 Task: Look for space in Amizour, Algeria from 12th  August, 2023 to 15th August, 2023 for 3 adults in price range Rs.12000 to Rs.16000. Place can be entire place with 2 bedrooms having 3 beds and 1 bathroom. Property type can be house, flat, hotel. Booking option can be shelf check-in. Required host language is .
Action: Mouse moved to (529, 107)
Screenshot: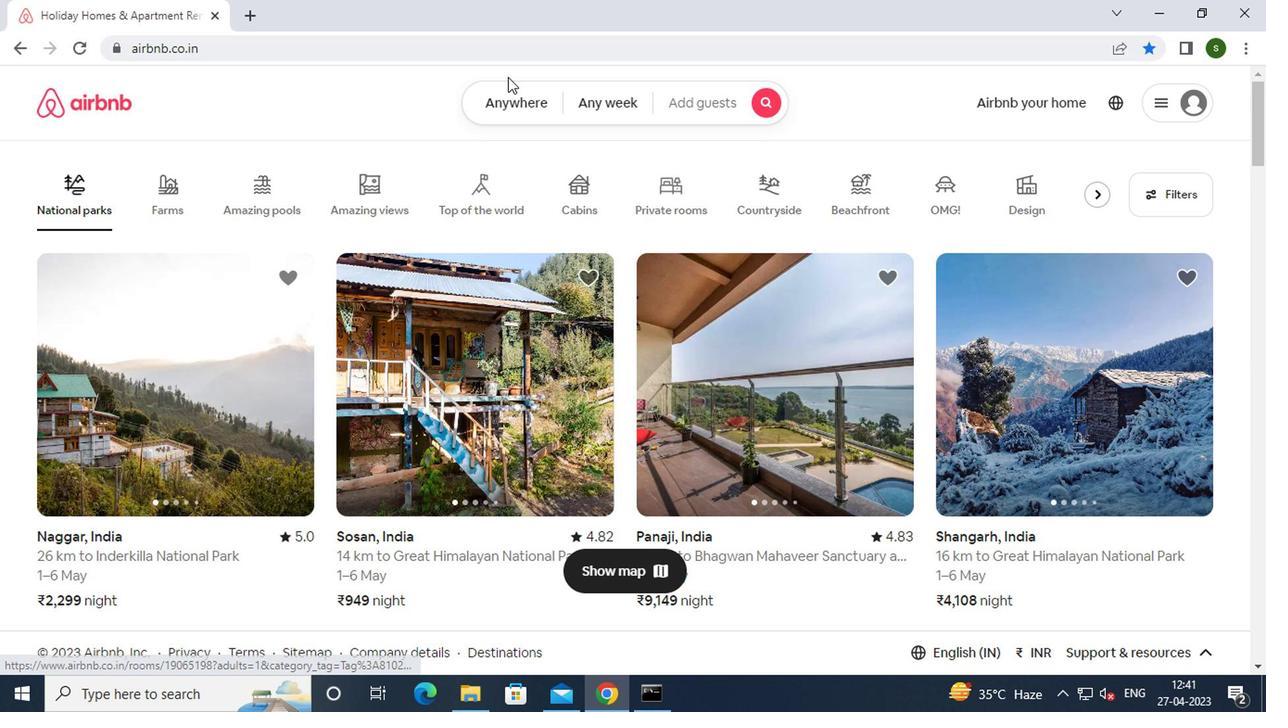
Action: Mouse pressed left at (529, 107)
Screenshot: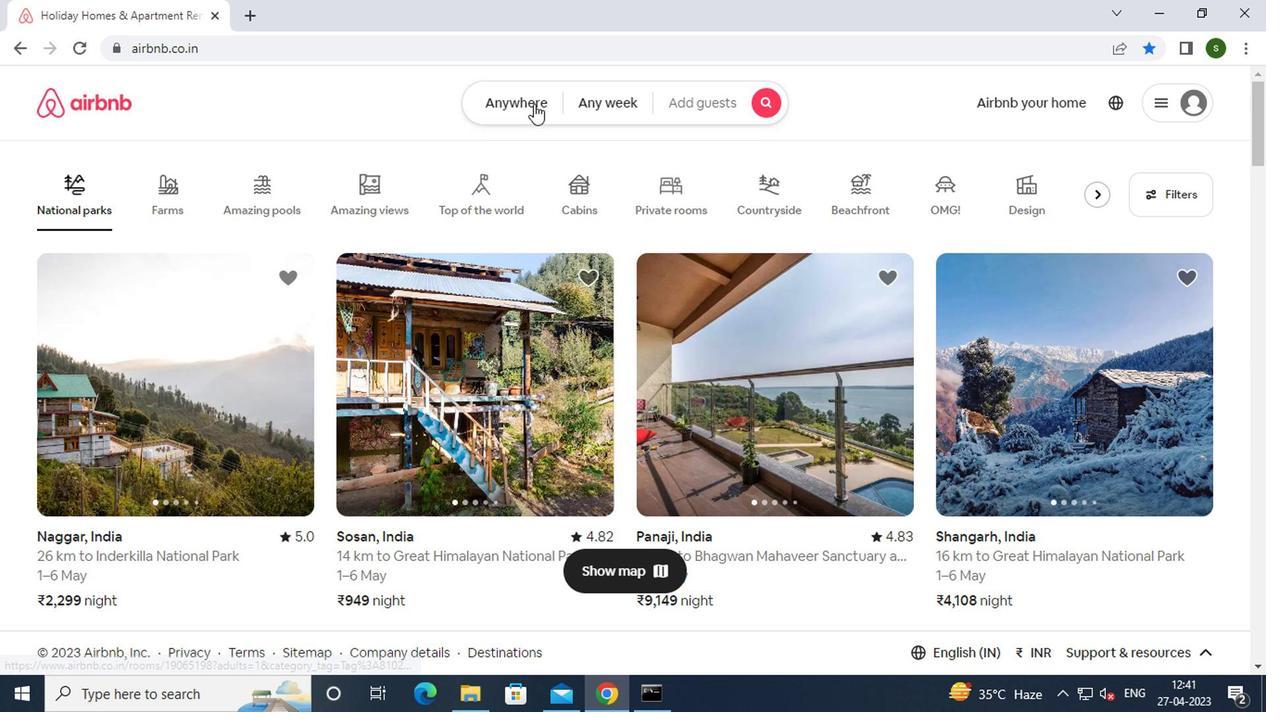
Action: Mouse moved to (406, 170)
Screenshot: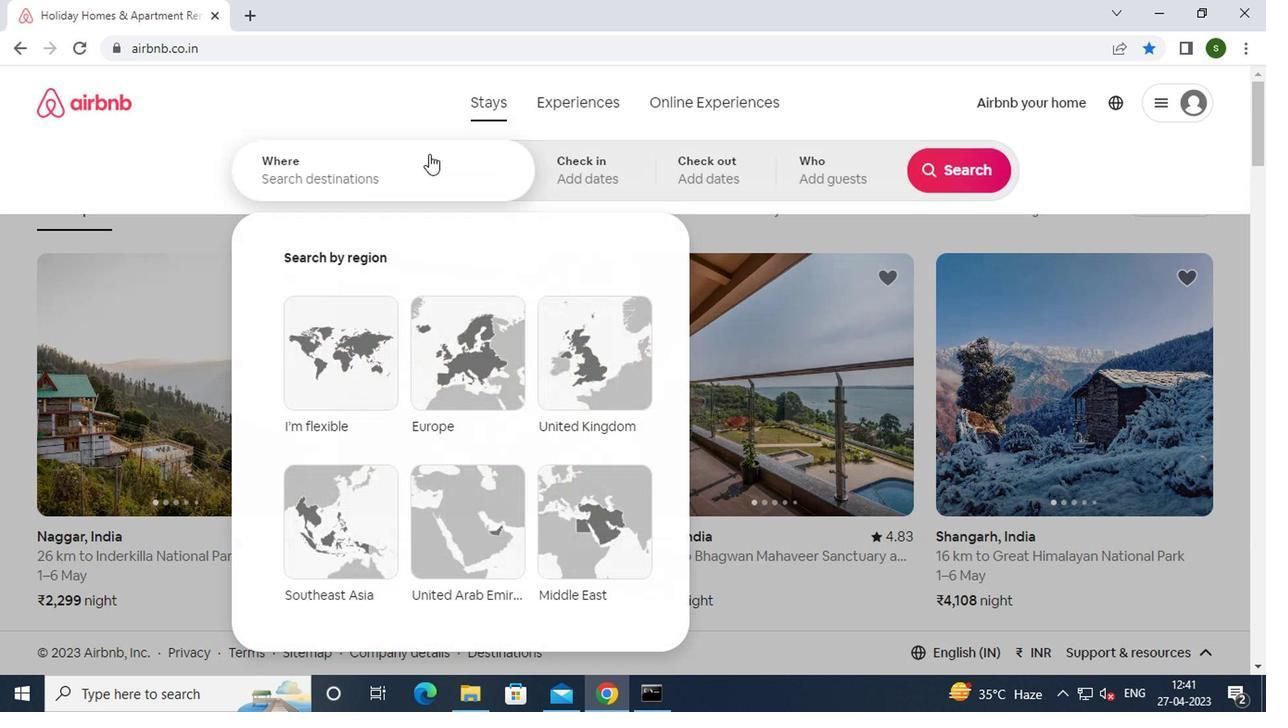
Action: Mouse pressed left at (406, 170)
Screenshot: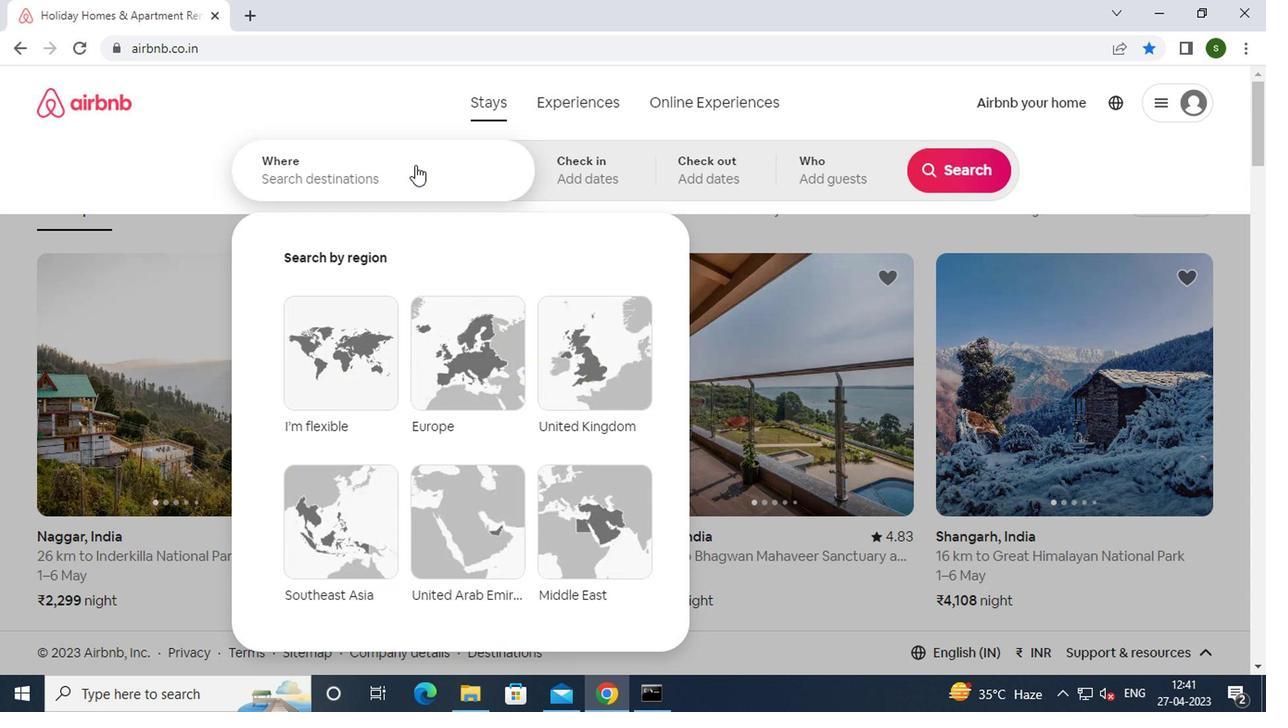 
Action: Key pressed a<Key.caps_lock>mizour,<Key.space><Key.caps_lock>a<Key.caps_lock>lgeria<Key.enter>
Screenshot: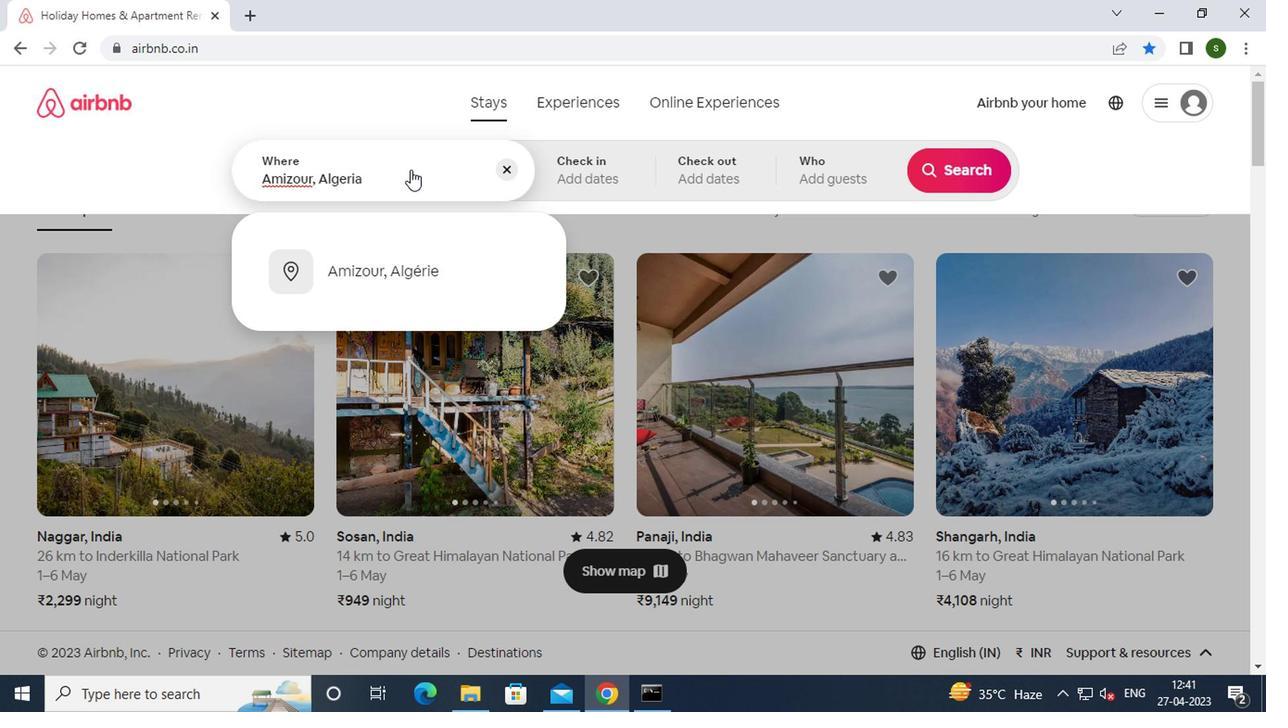 
Action: Mouse moved to (943, 323)
Screenshot: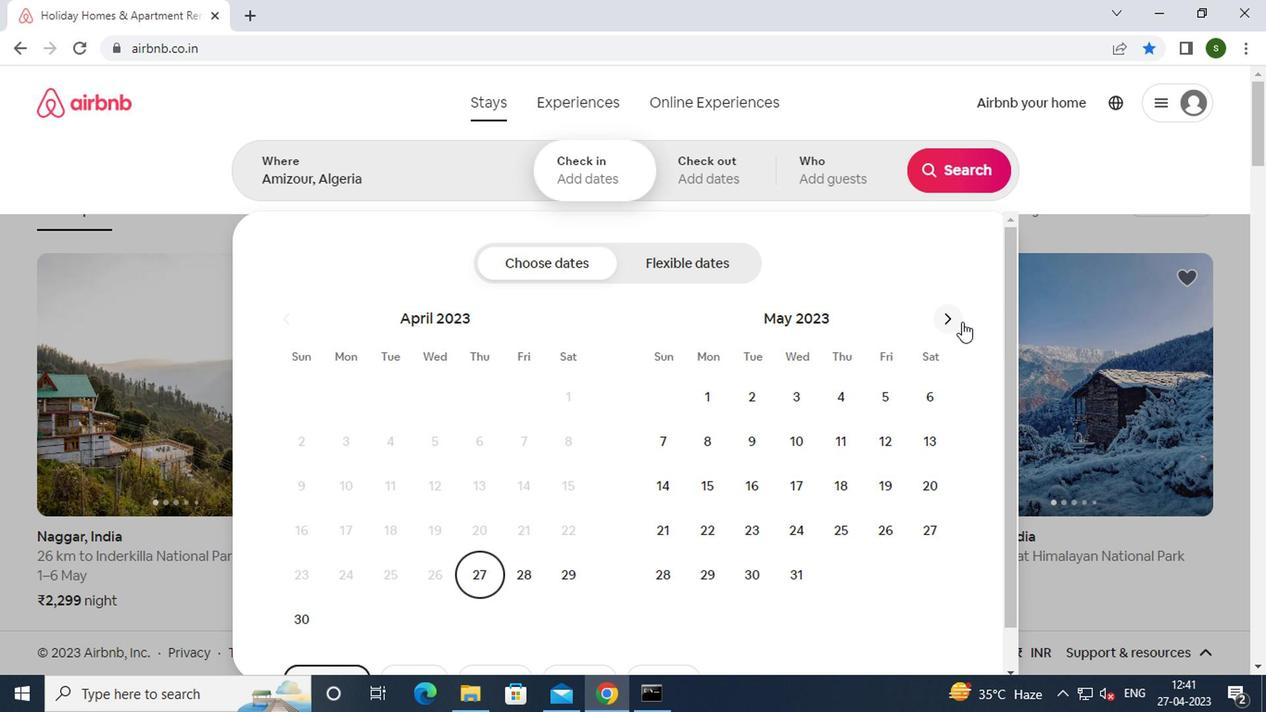 
Action: Mouse pressed left at (943, 323)
Screenshot: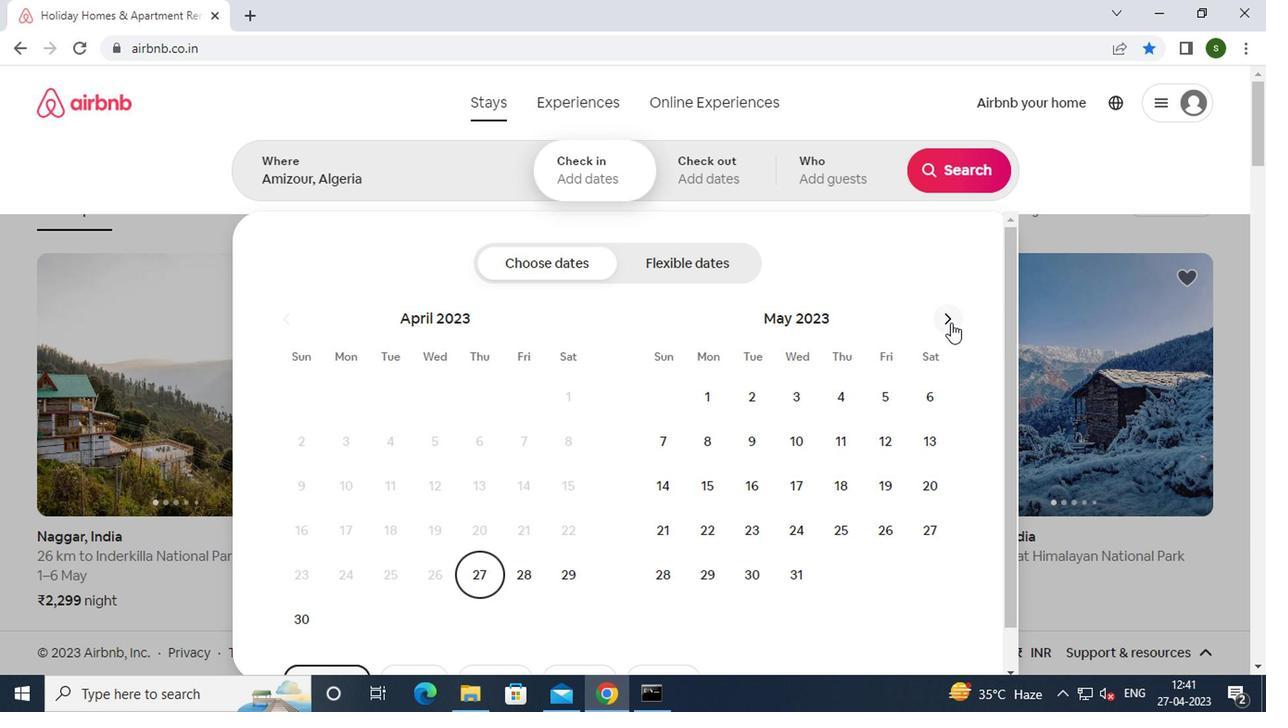 
Action: Mouse pressed left at (943, 323)
Screenshot: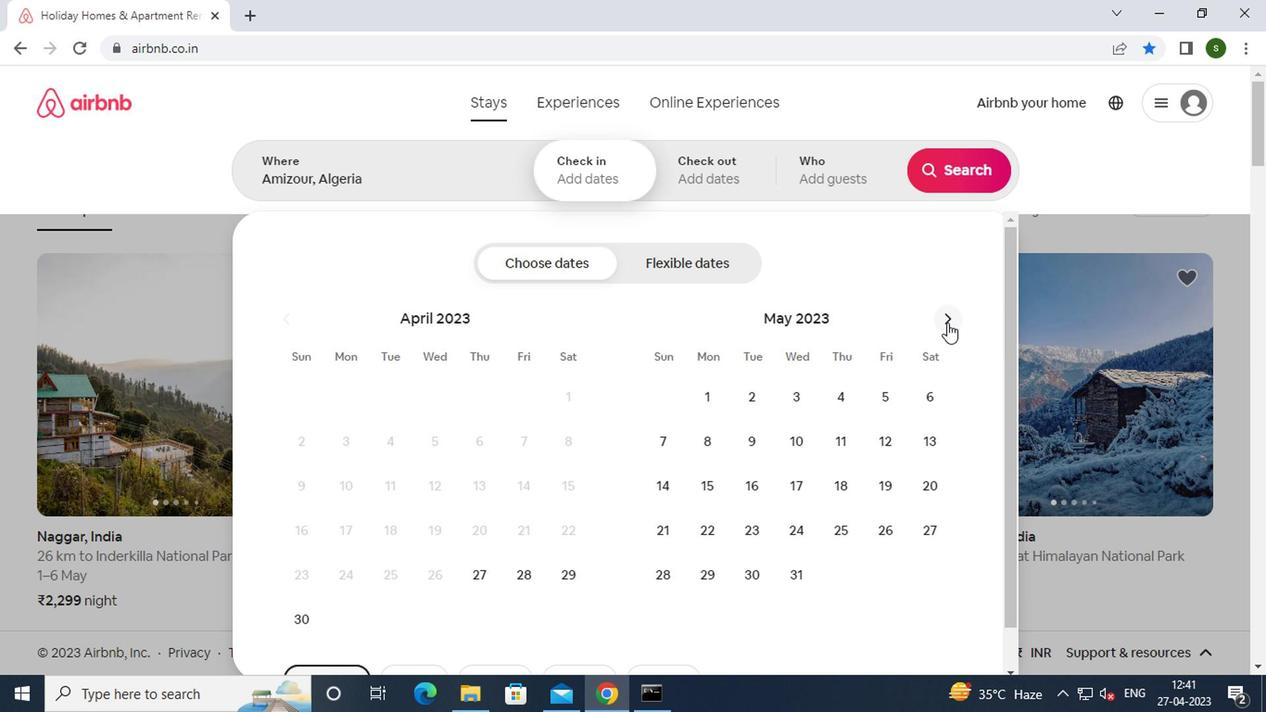 
Action: Mouse pressed left at (943, 323)
Screenshot: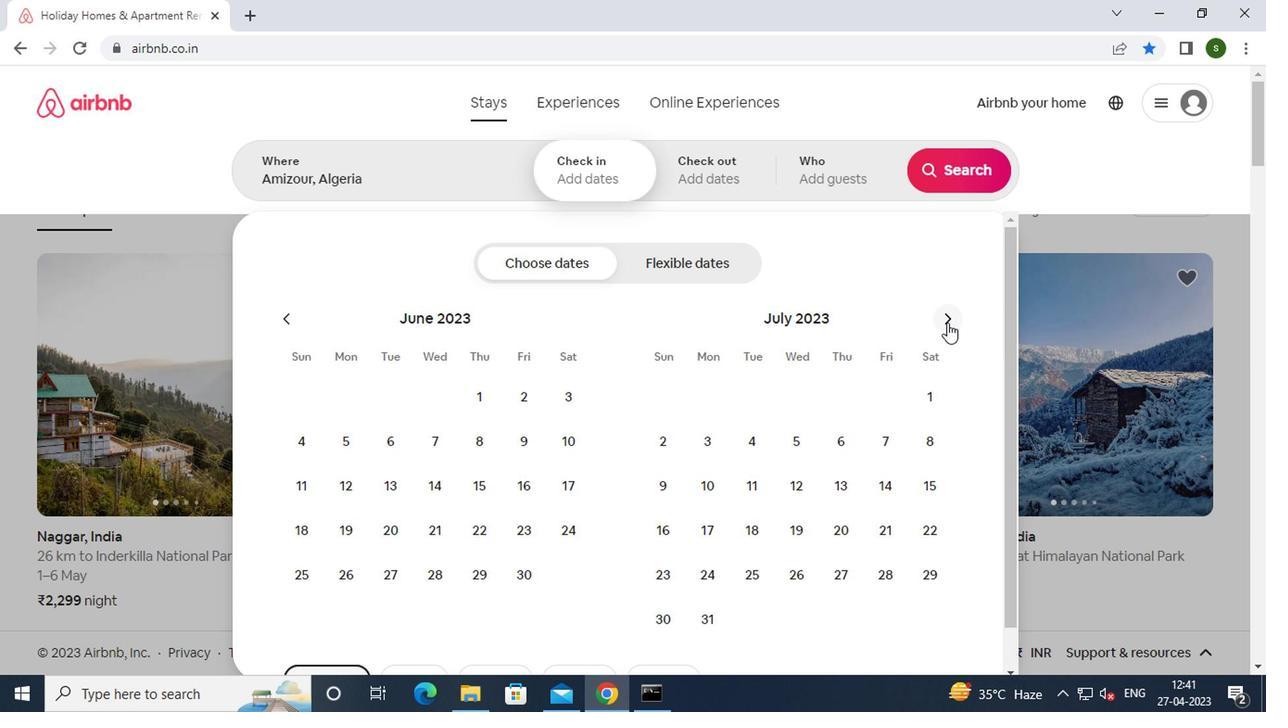 
Action: Mouse moved to (921, 433)
Screenshot: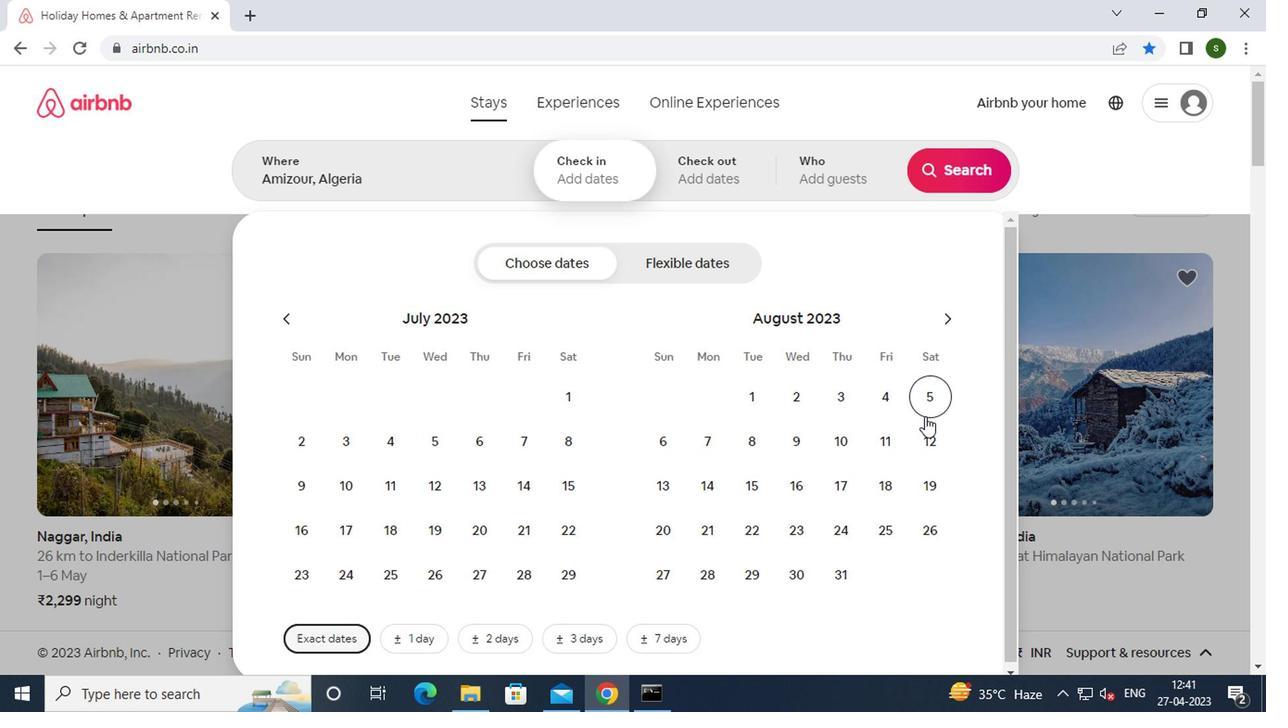 
Action: Mouse pressed left at (921, 433)
Screenshot: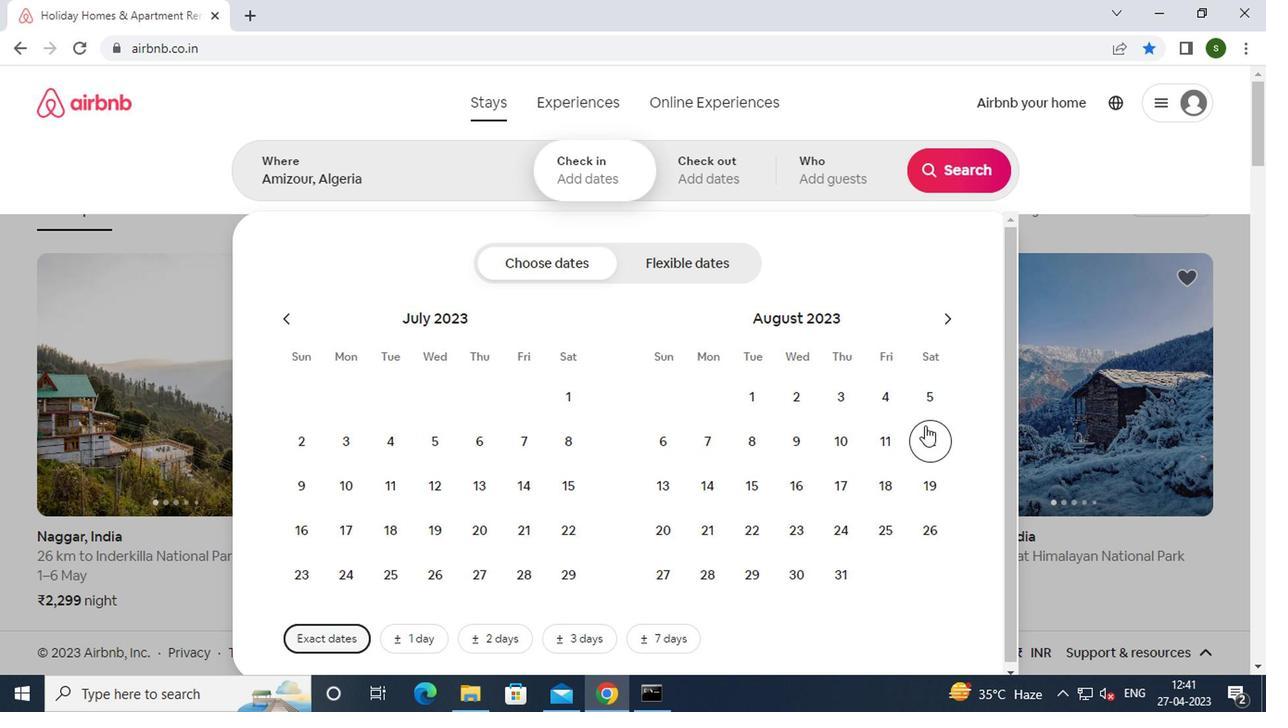 
Action: Mouse moved to (761, 485)
Screenshot: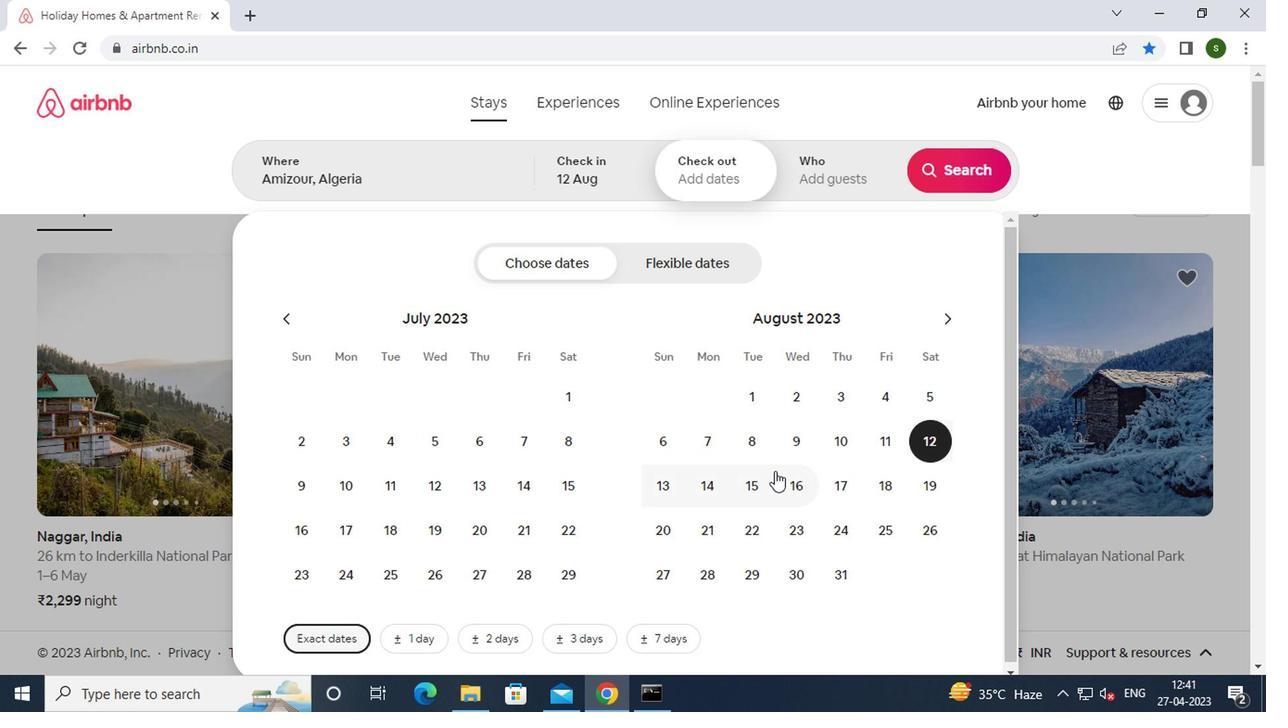 
Action: Mouse pressed left at (761, 485)
Screenshot: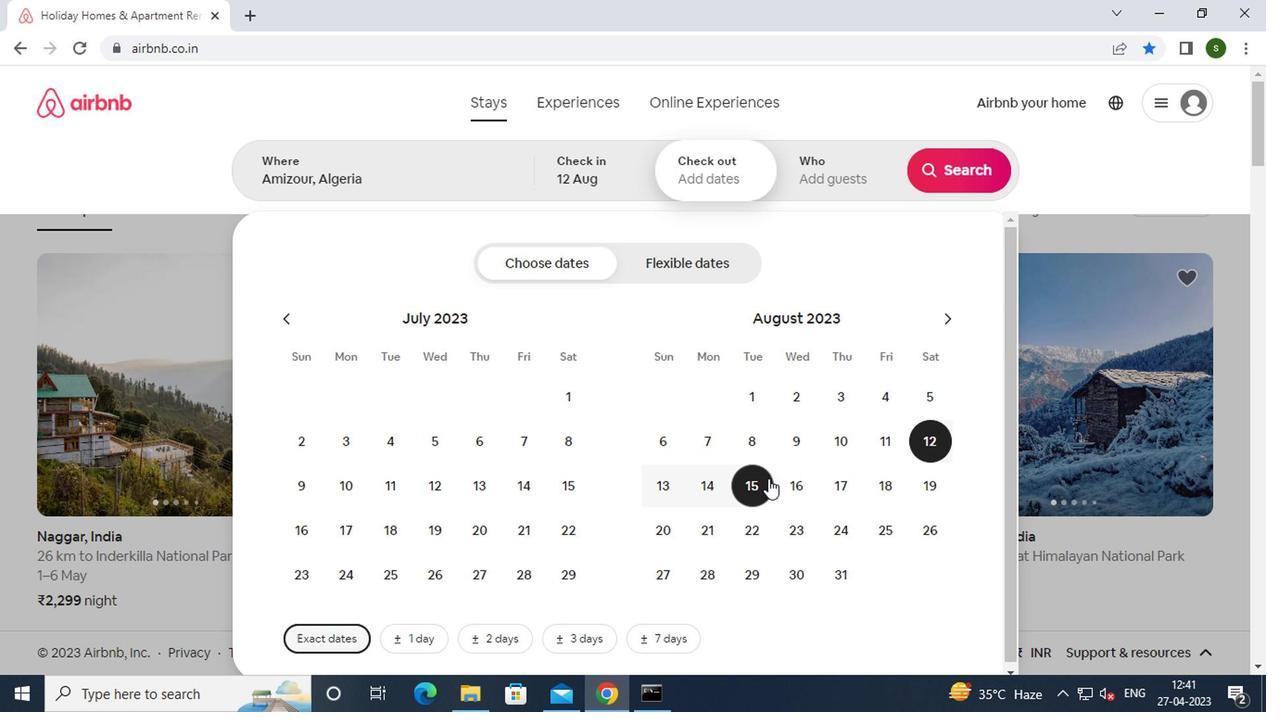 
Action: Mouse moved to (821, 170)
Screenshot: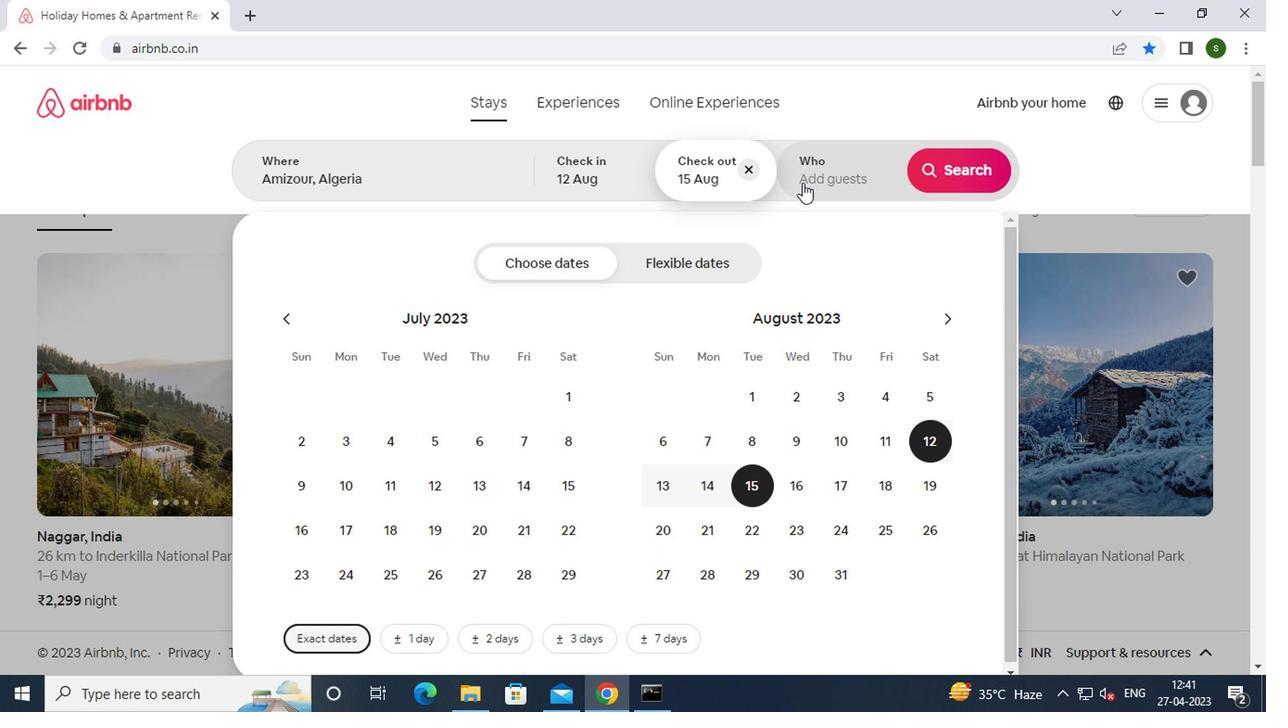 
Action: Mouse pressed left at (821, 170)
Screenshot: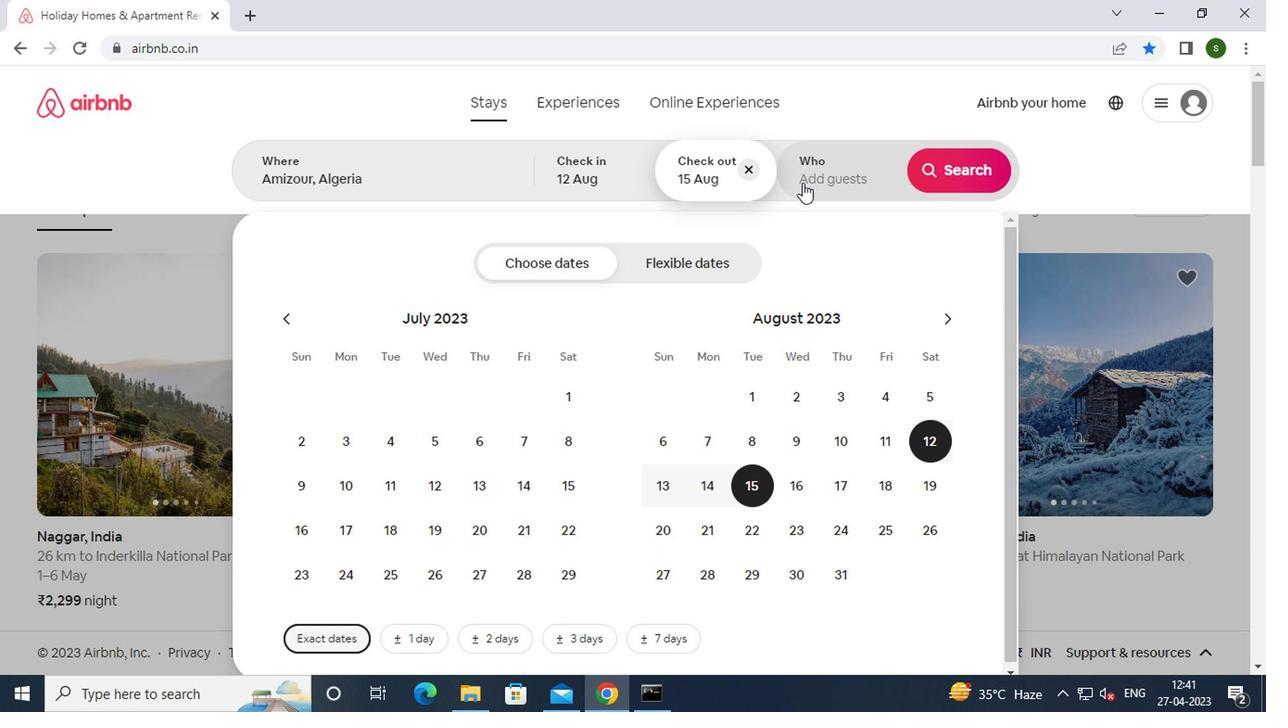 
Action: Mouse moved to (956, 271)
Screenshot: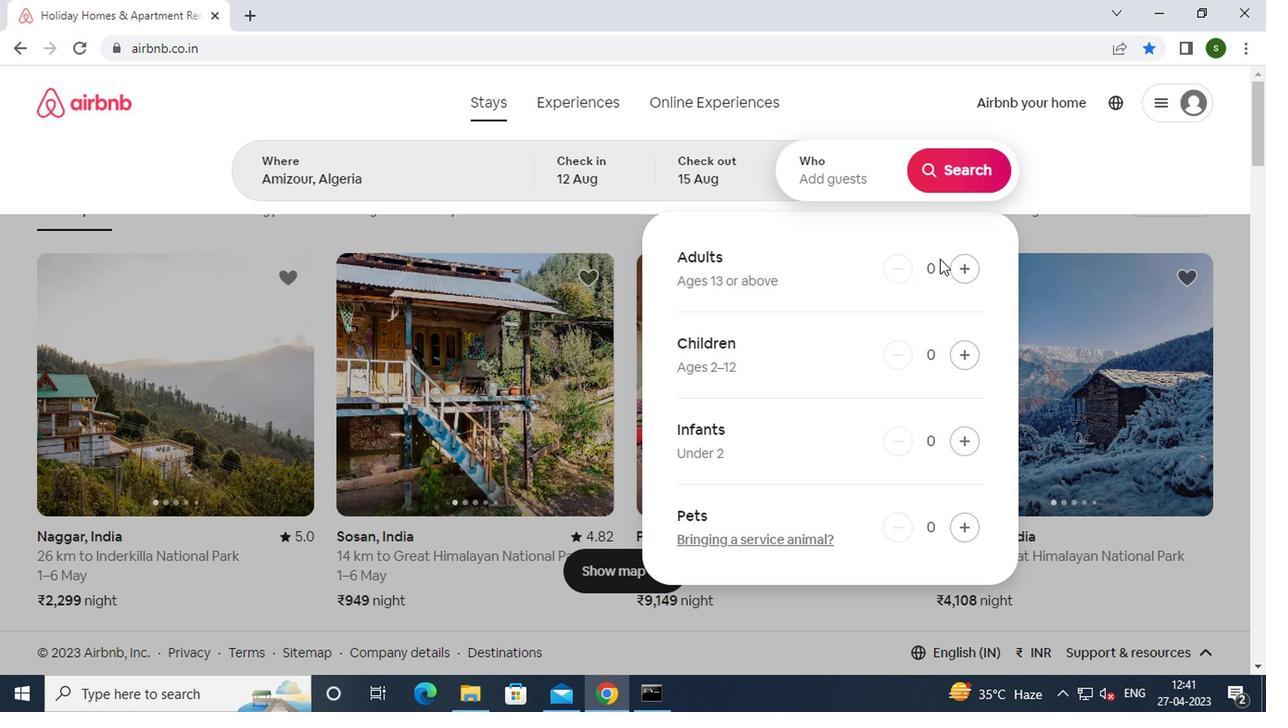 
Action: Mouse pressed left at (956, 271)
Screenshot: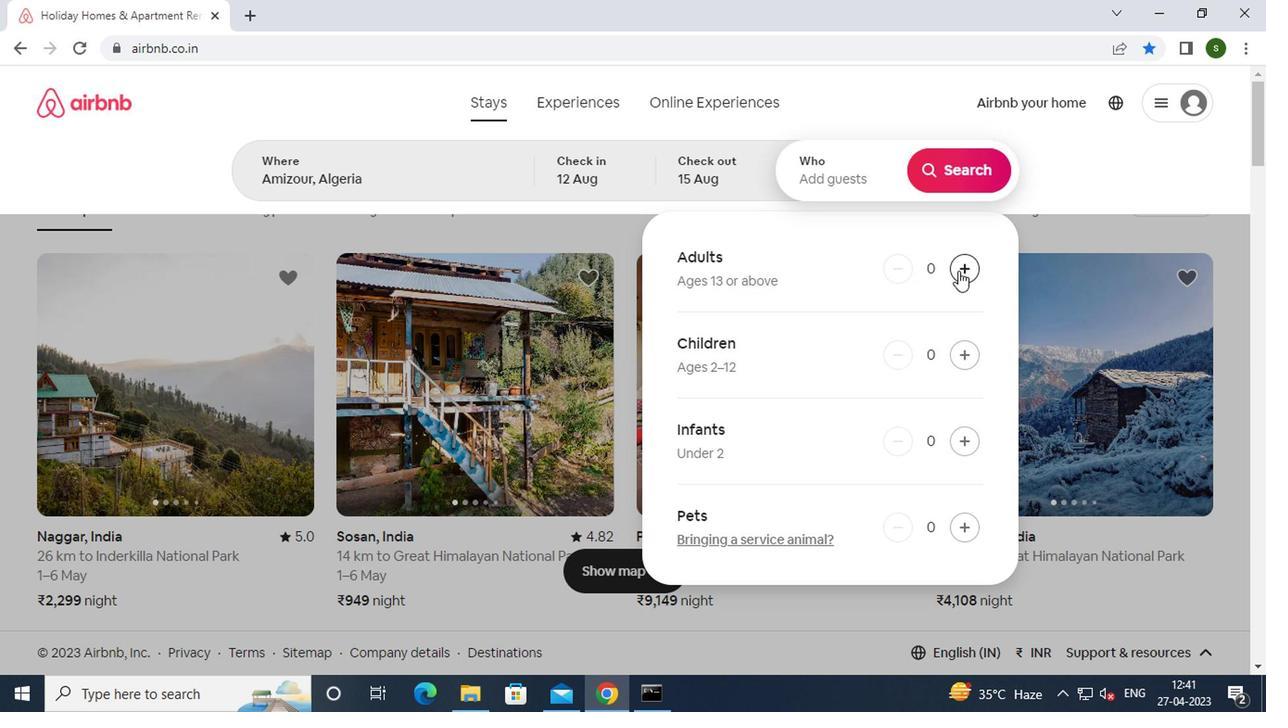 
Action: Mouse moved to (956, 271)
Screenshot: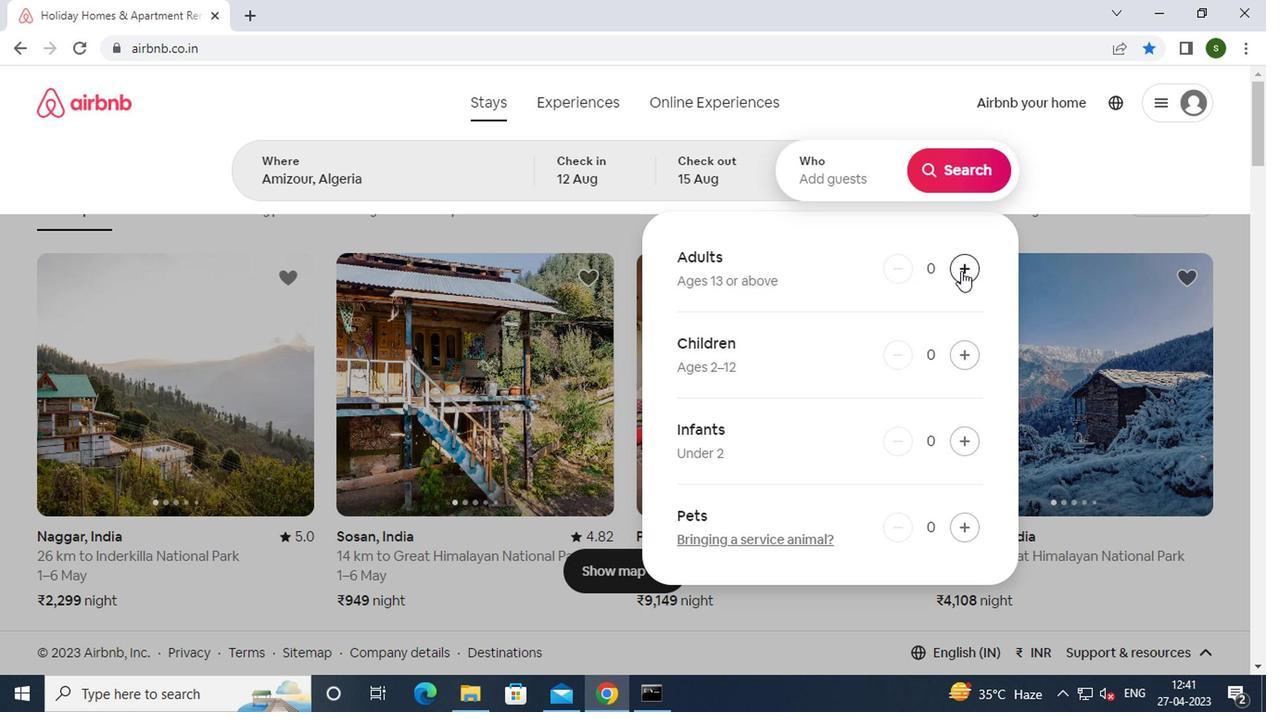 
Action: Mouse pressed left at (956, 271)
Screenshot: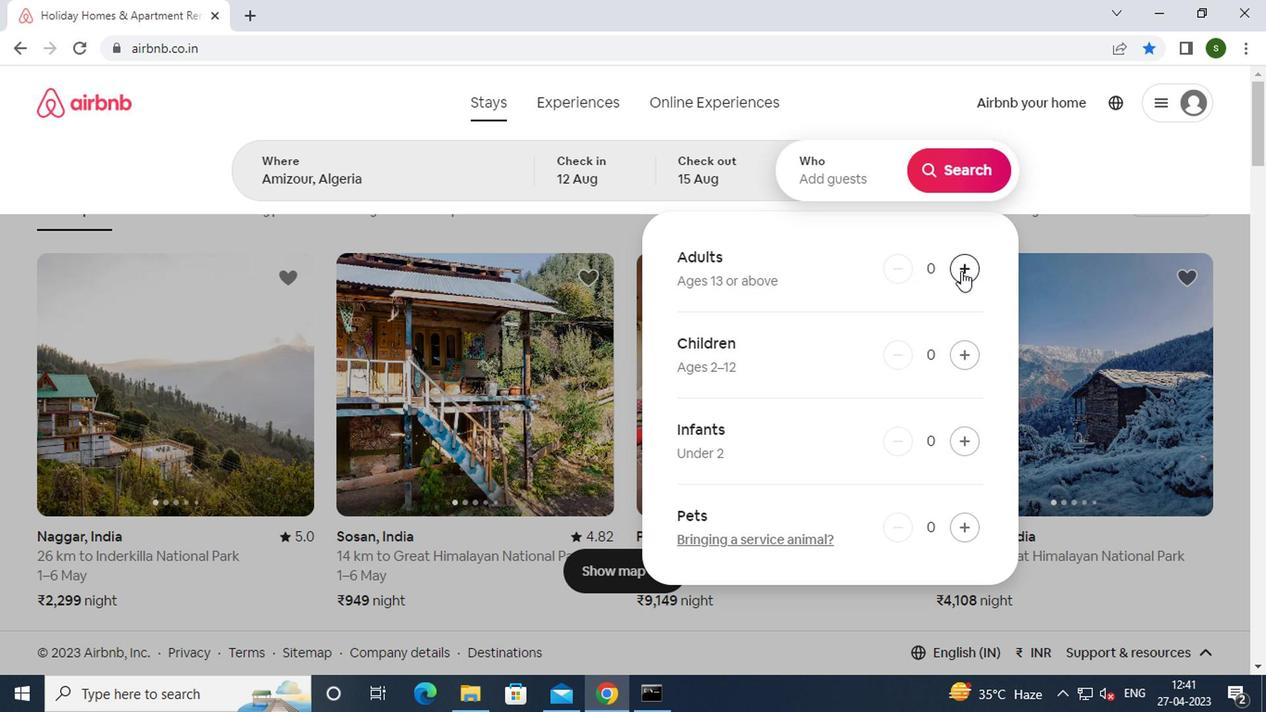 
Action: Mouse moved to (958, 271)
Screenshot: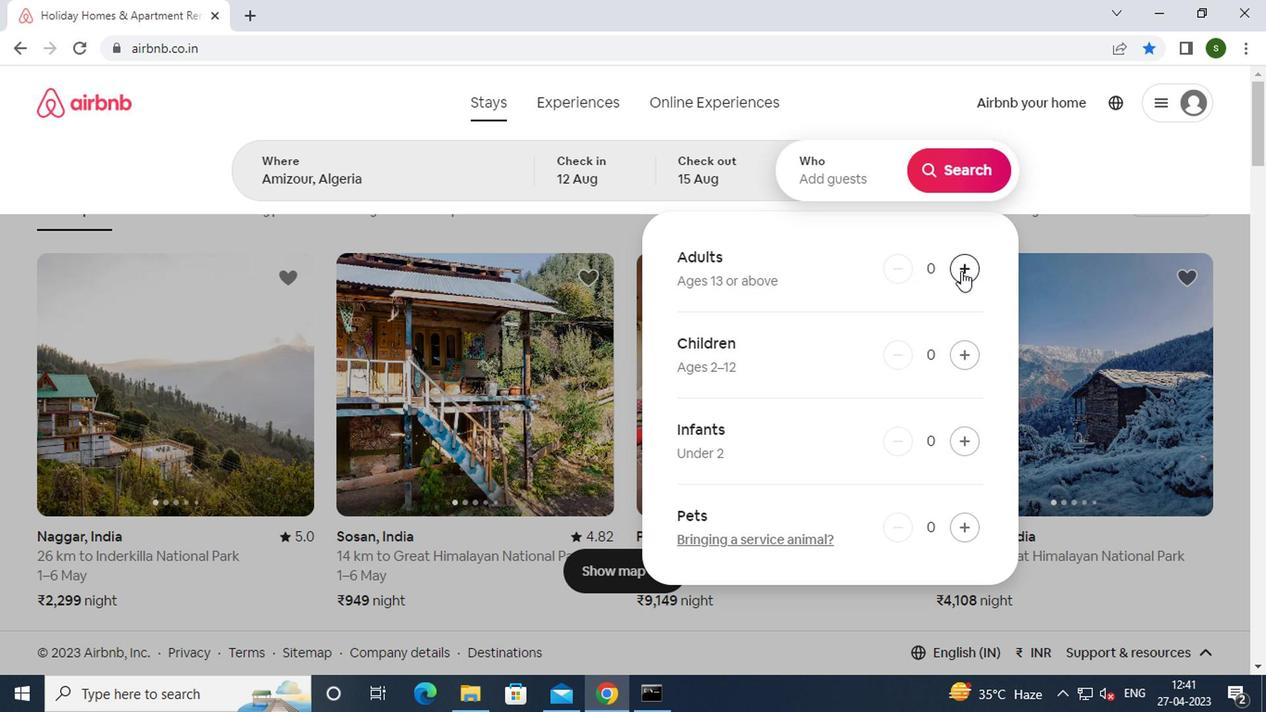 
Action: Mouse pressed left at (958, 271)
Screenshot: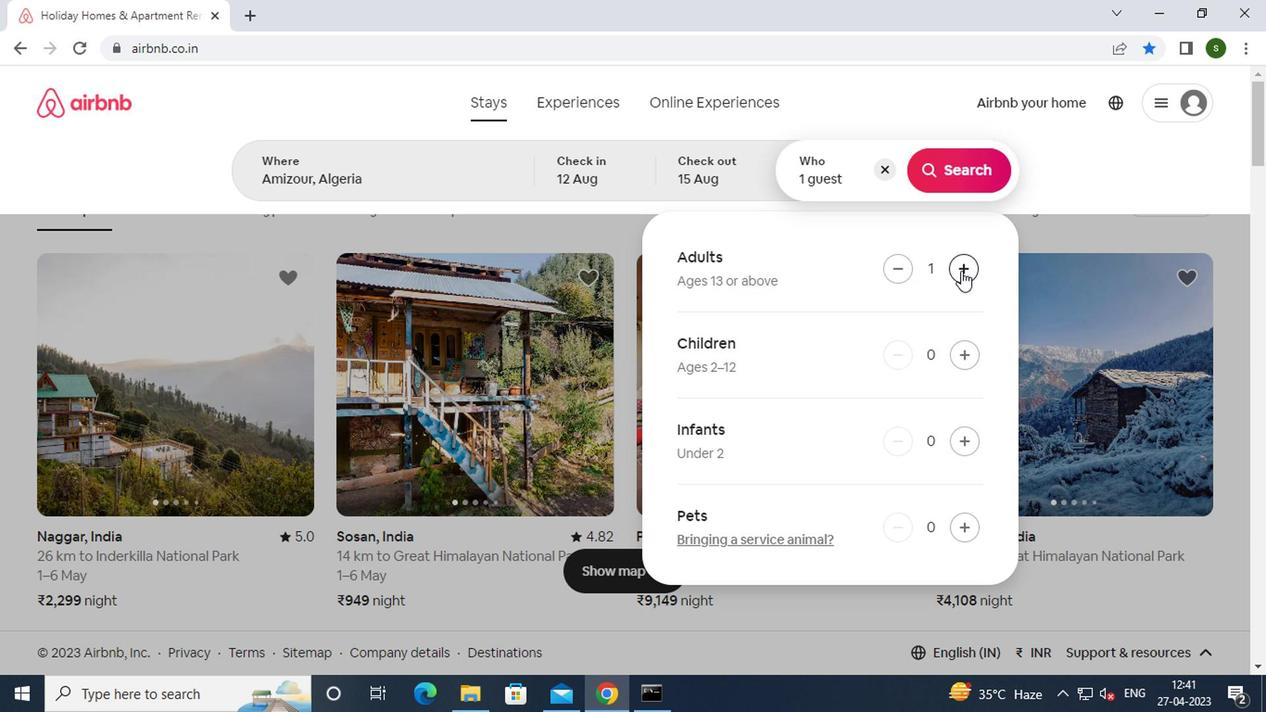 
Action: Mouse moved to (948, 162)
Screenshot: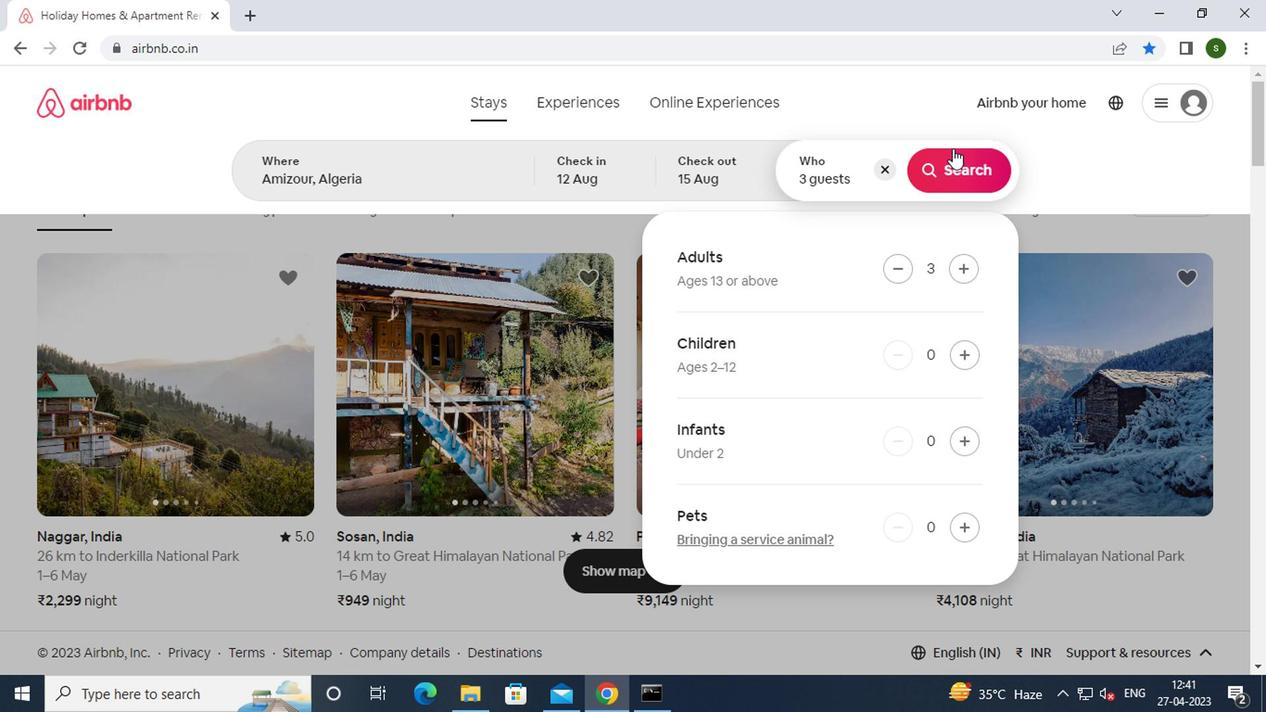 
Action: Mouse pressed left at (948, 162)
Screenshot: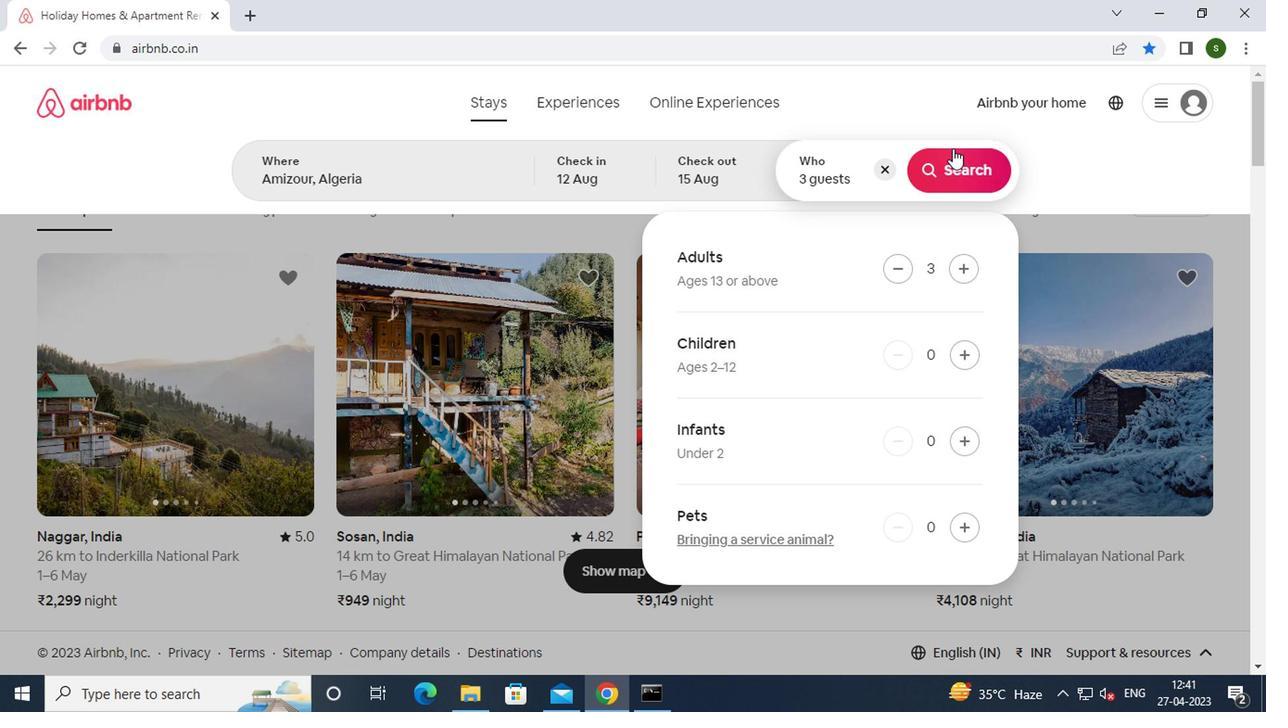 
Action: Mouse moved to (1143, 188)
Screenshot: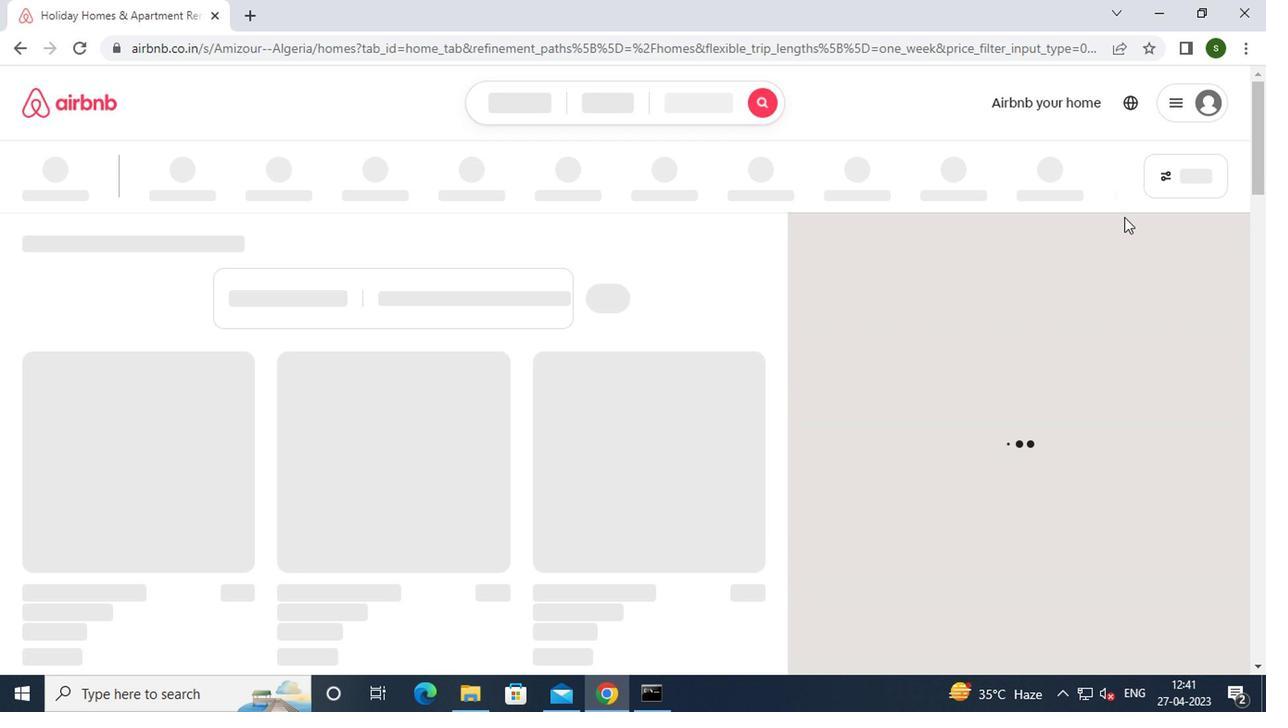 
Action: Mouse pressed left at (1143, 188)
Screenshot: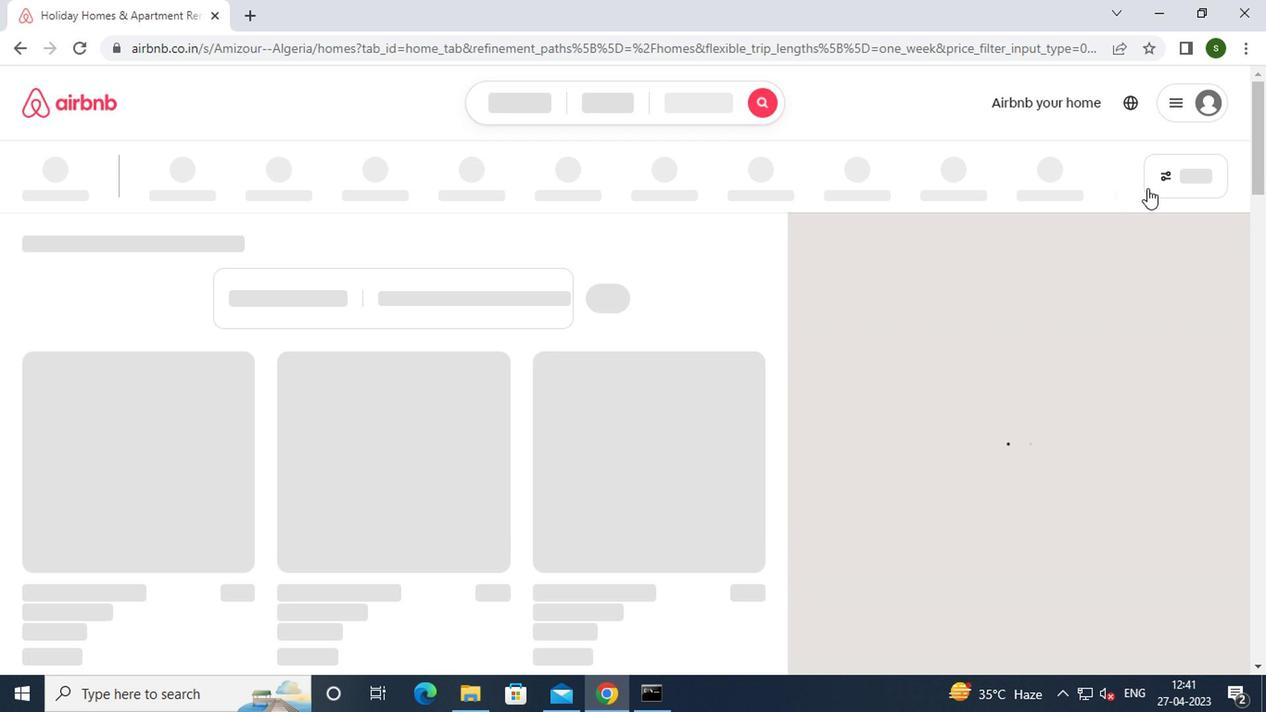 
Action: Mouse moved to (545, 411)
Screenshot: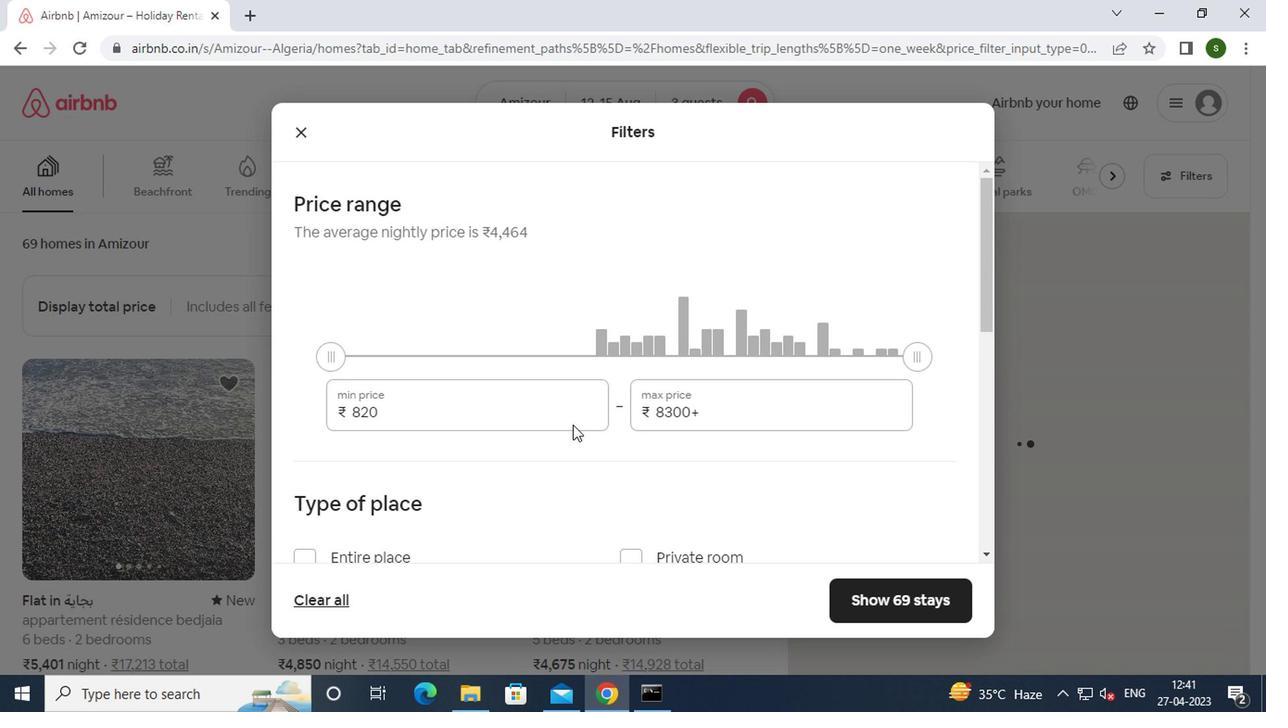 
Action: Mouse pressed left at (545, 411)
Screenshot: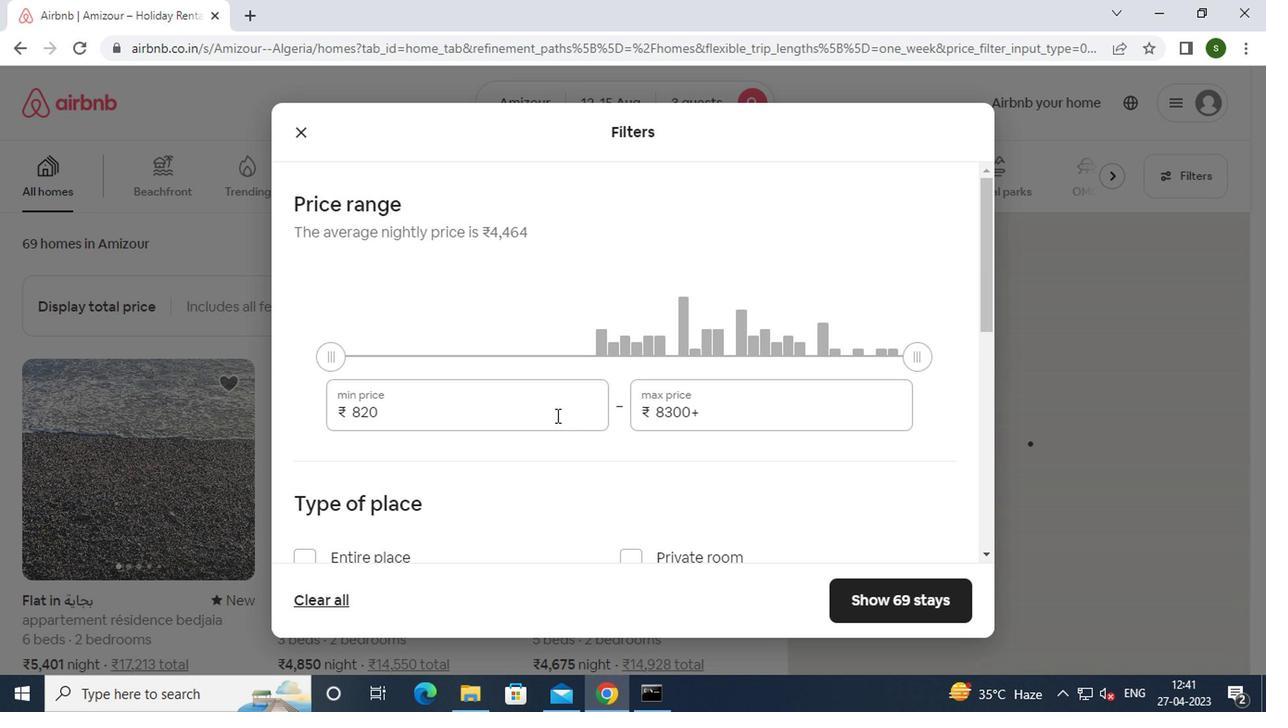 
Action: Key pressed <Key.backspace><Key.backspace><Key.backspace><Key.backspace><Key.backspace><Key.backspace><Key.backspace>12000
Screenshot: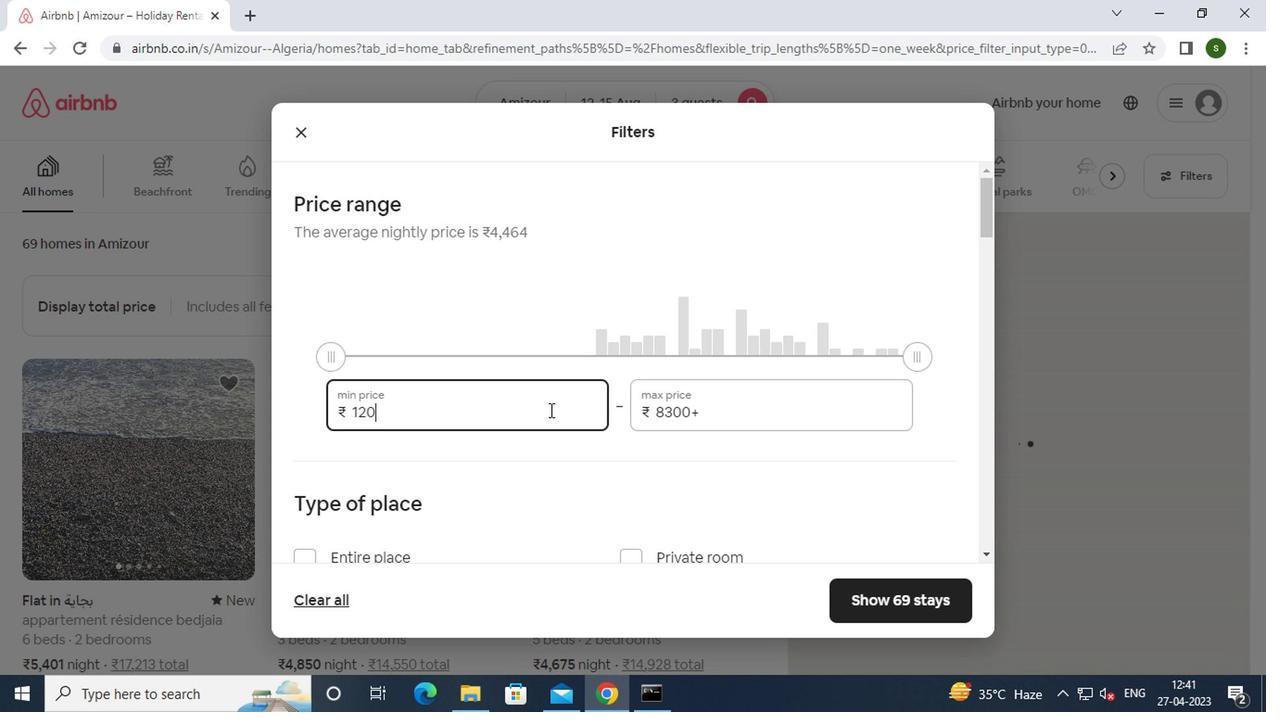 
Action: Mouse moved to (705, 422)
Screenshot: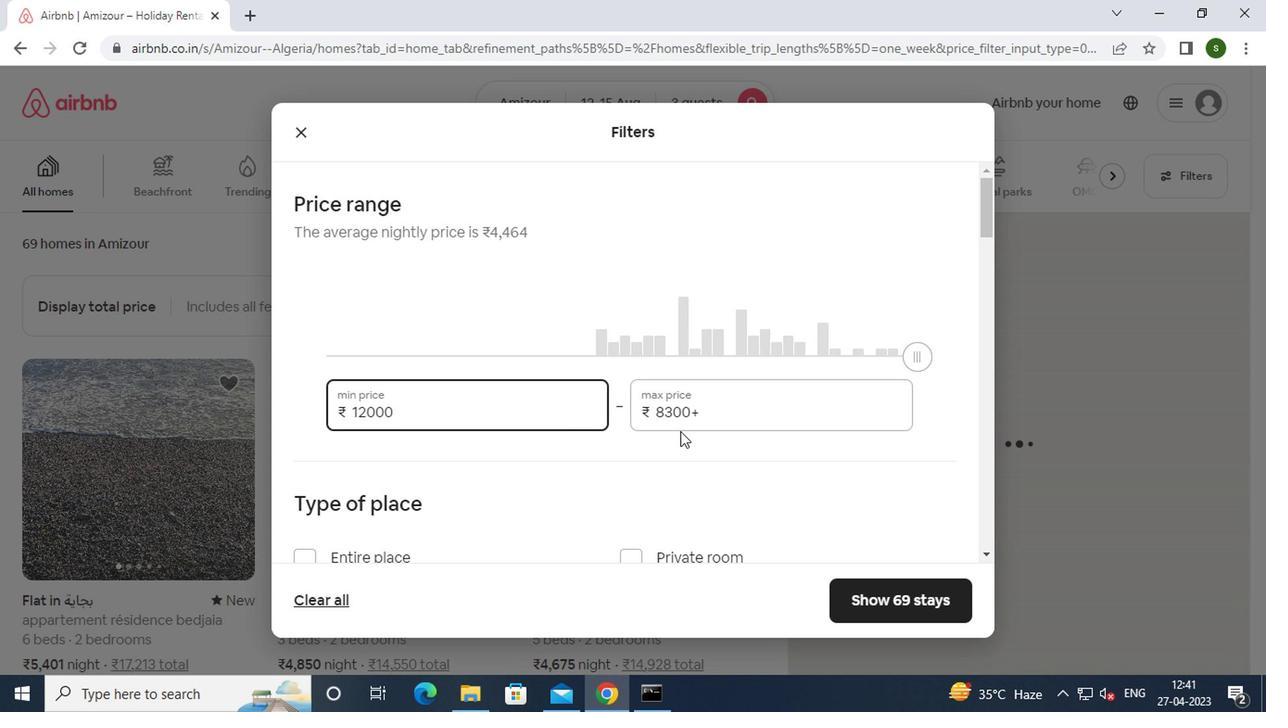 
Action: Mouse pressed left at (705, 422)
Screenshot: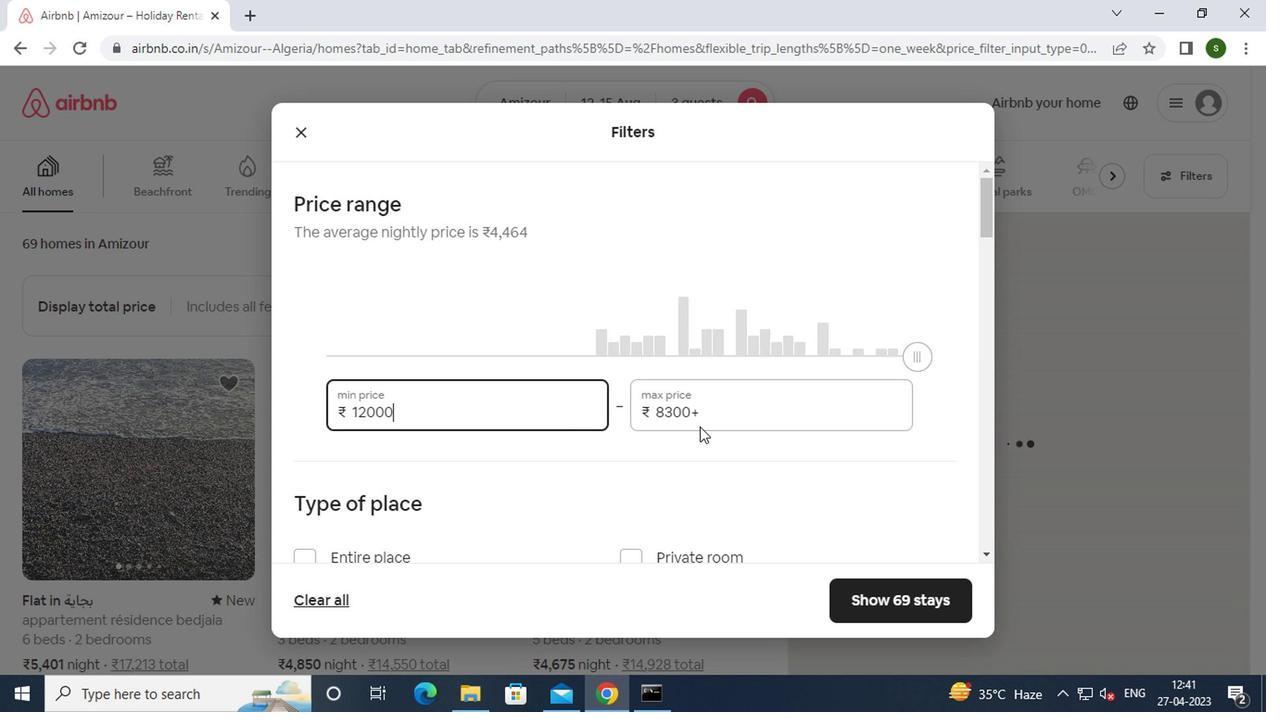 
Action: Mouse moved to (707, 422)
Screenshot: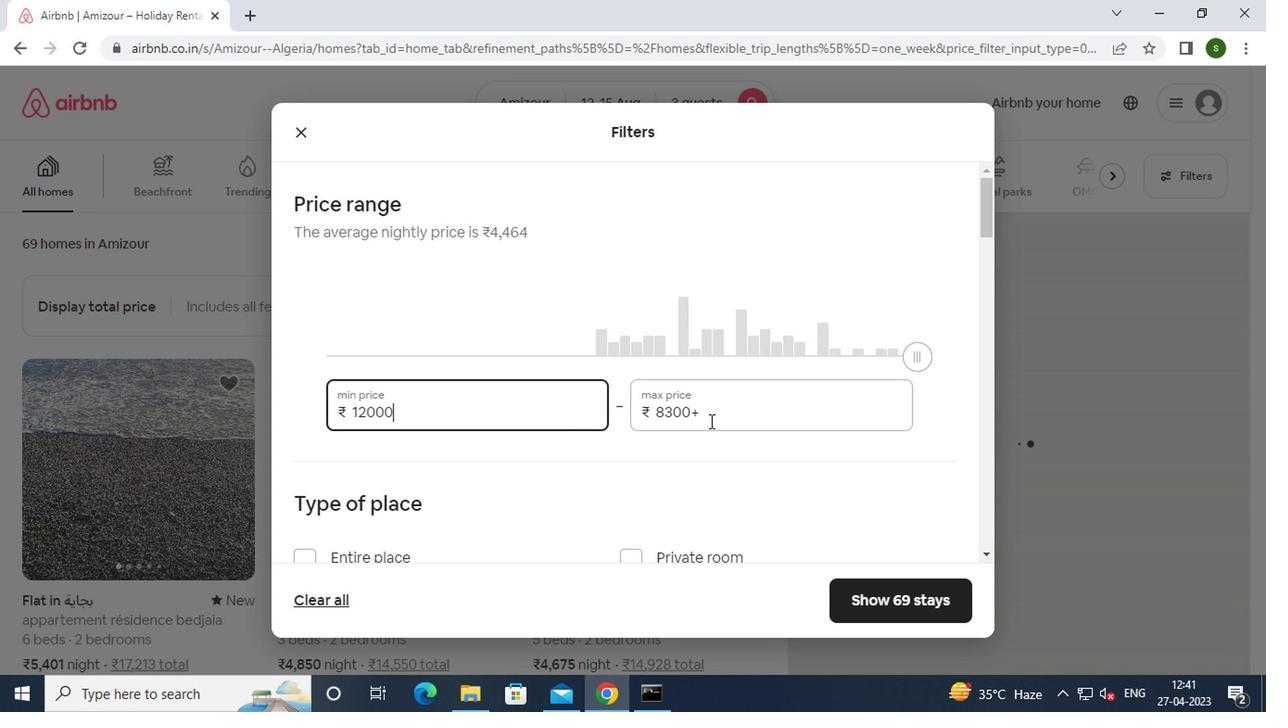 
Action: Key pressed <Key.backspace><Key.backspace><Key.backspace><Key.backspace><Key.backspace><Key.backspace><Key.backspace><Key.backspace><Key.backspace><Key.backspace><Key.backspace><Key.backspace>16000
Screenshot: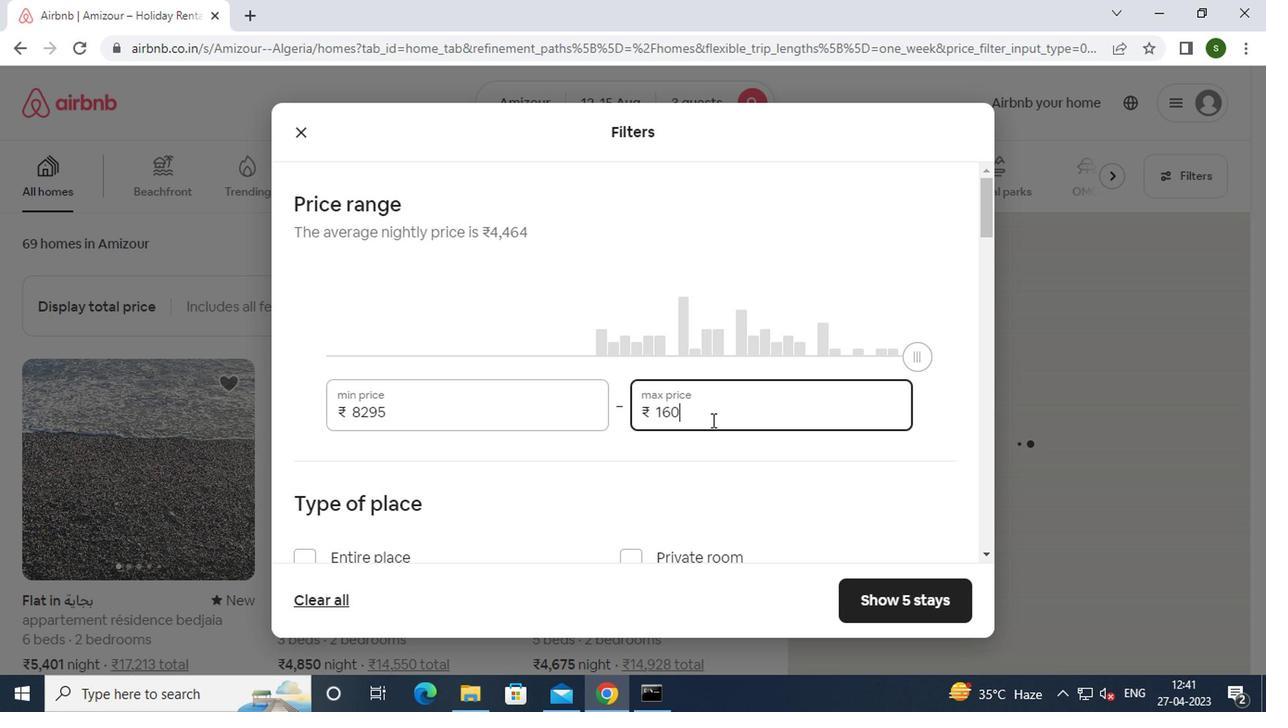 
Action: Mouse moved to (561, 397)
Screenshot: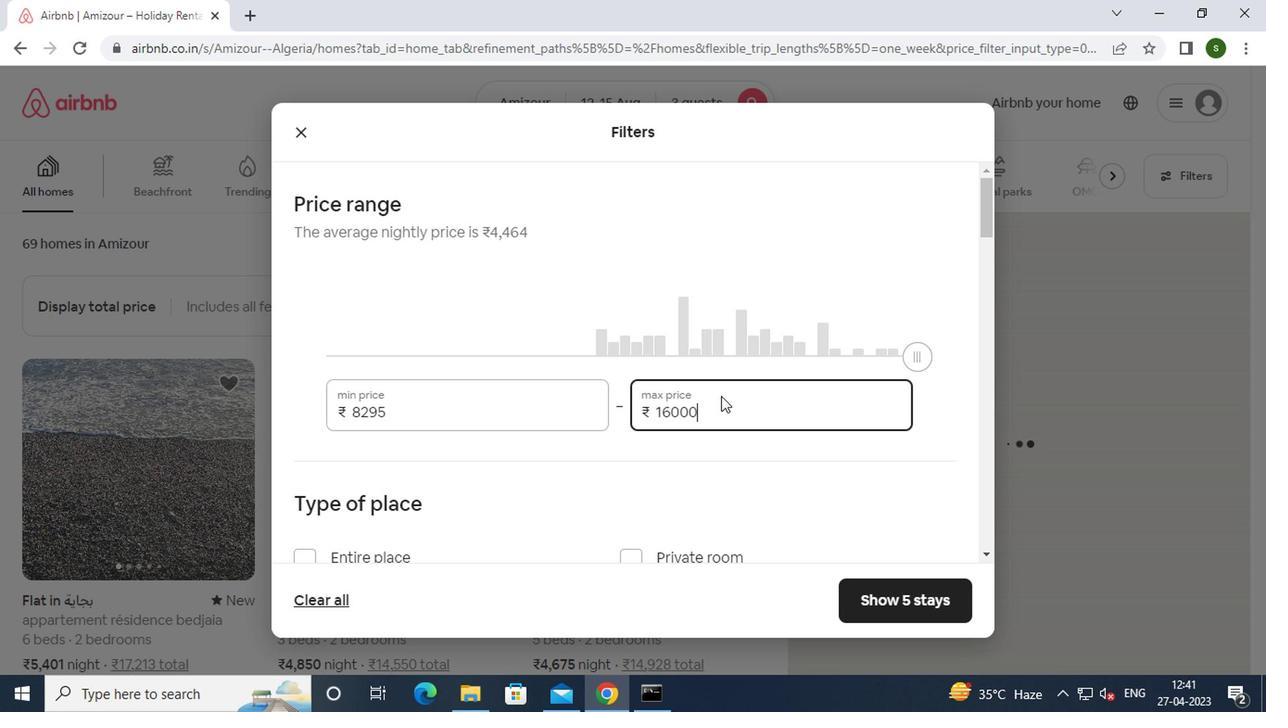 
Action: Mouse scrolled (561, 396) with delta (0, -1)
Screenshot: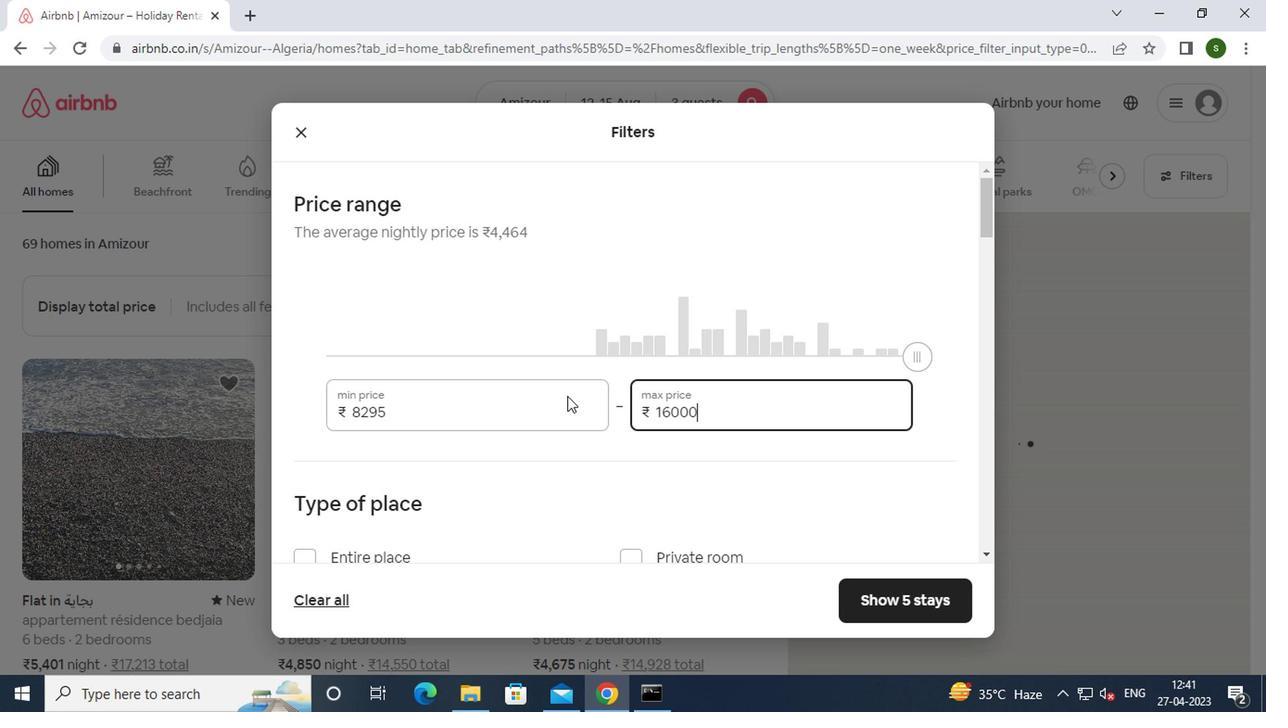 
Action: Mouse scrolled (561, 396) with delta (0, -1)
Screenshot: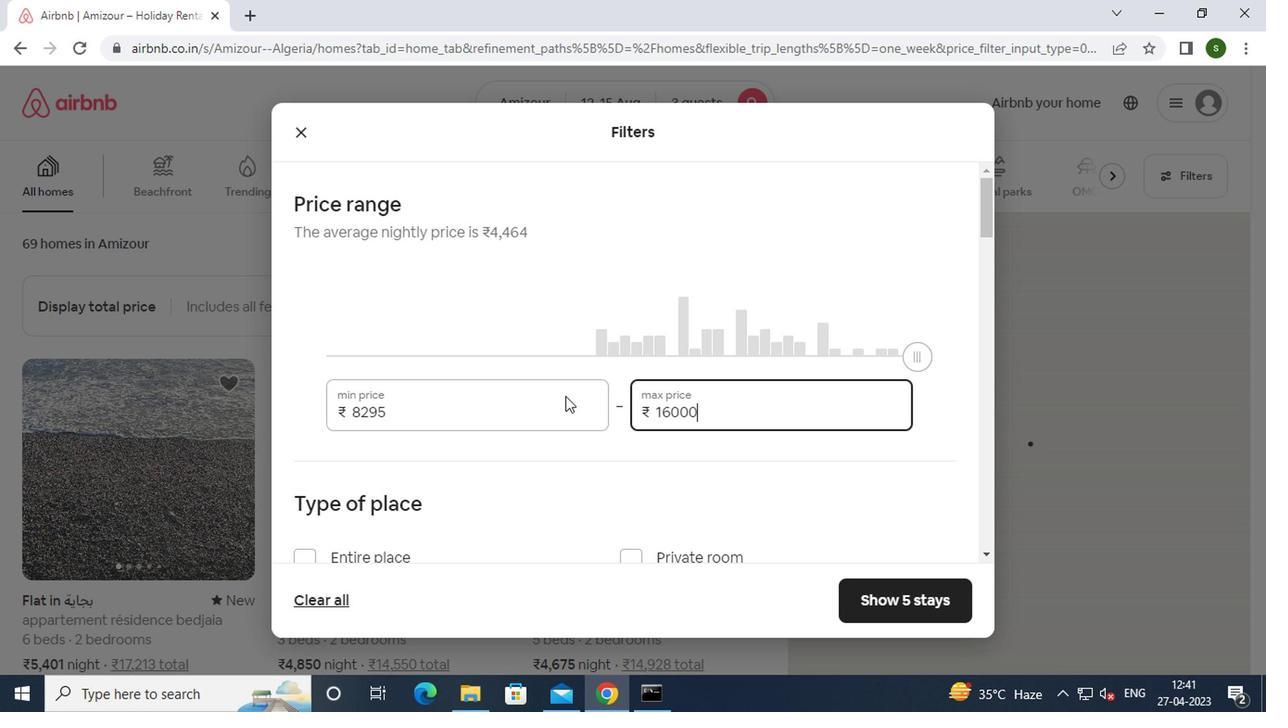 
Action: Mouse moved to (387, 386)
Screenshot: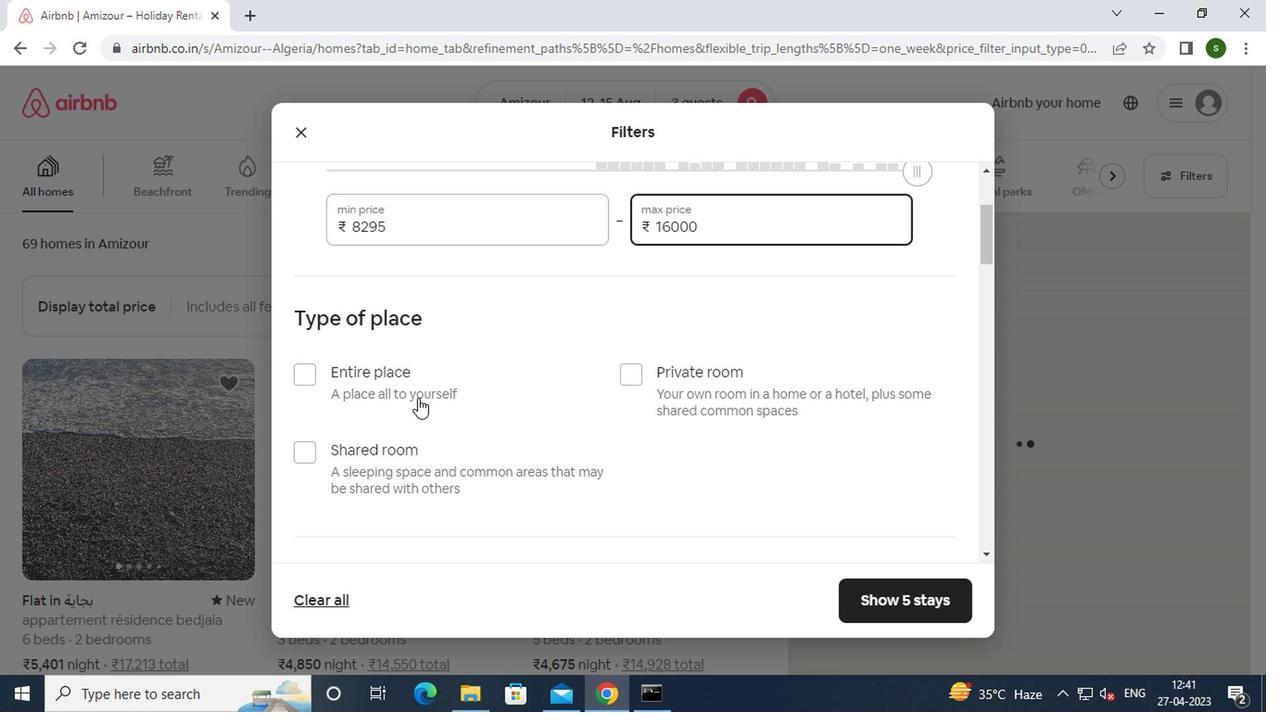 
Action: Mouse pressed left at (387, 386)
Screenshot: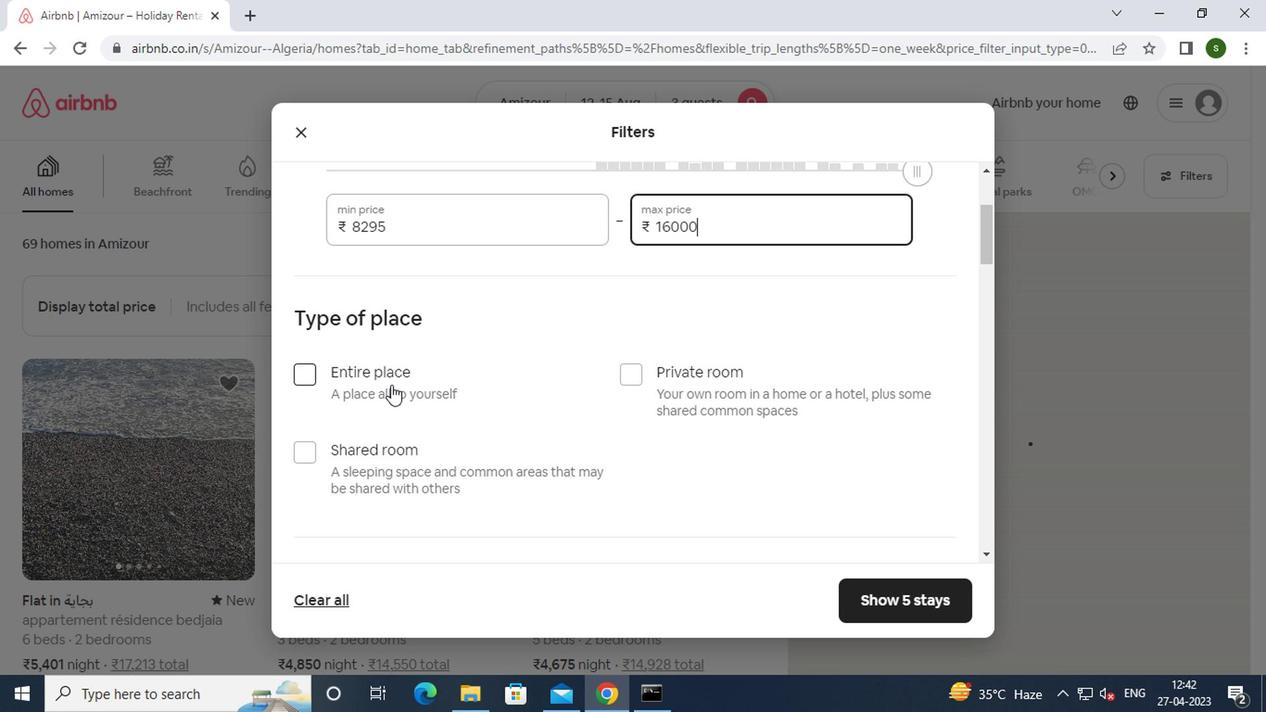 
Action: Mouse moved to (565, 400)
Screenshot: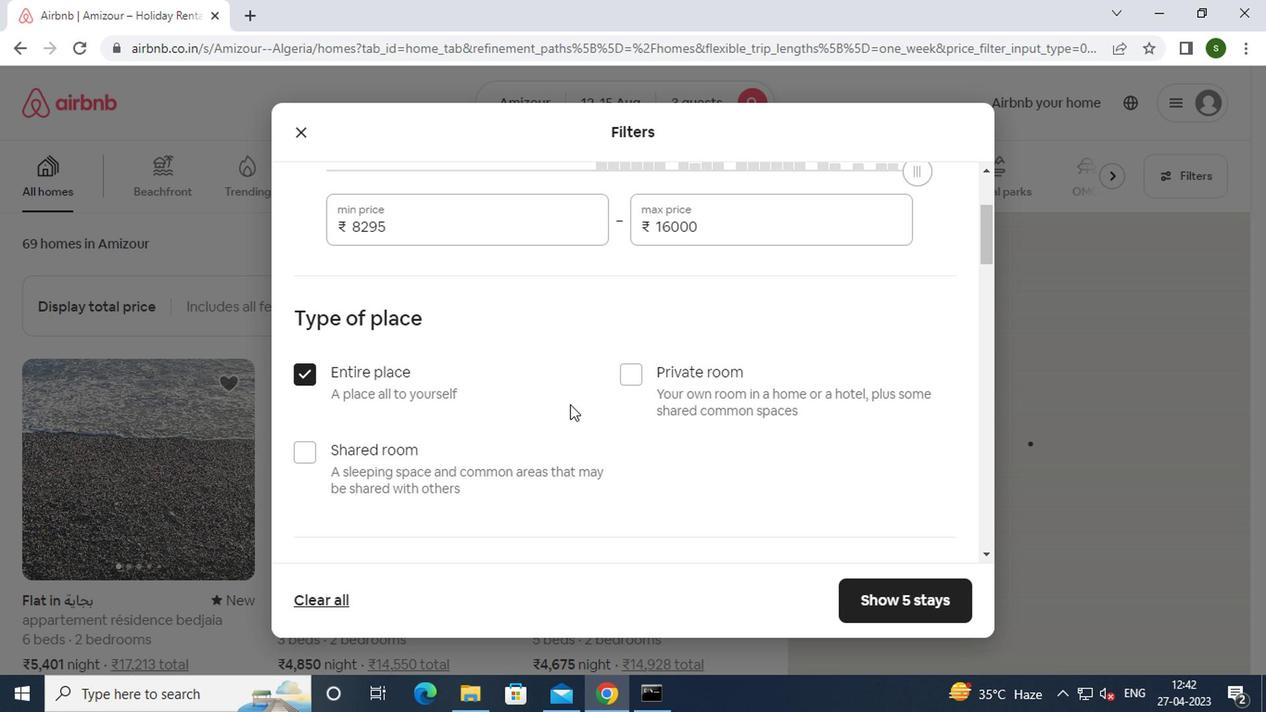 
Action: Mouse scrolled (565, 399) with delta (0, 0)
Screenshot: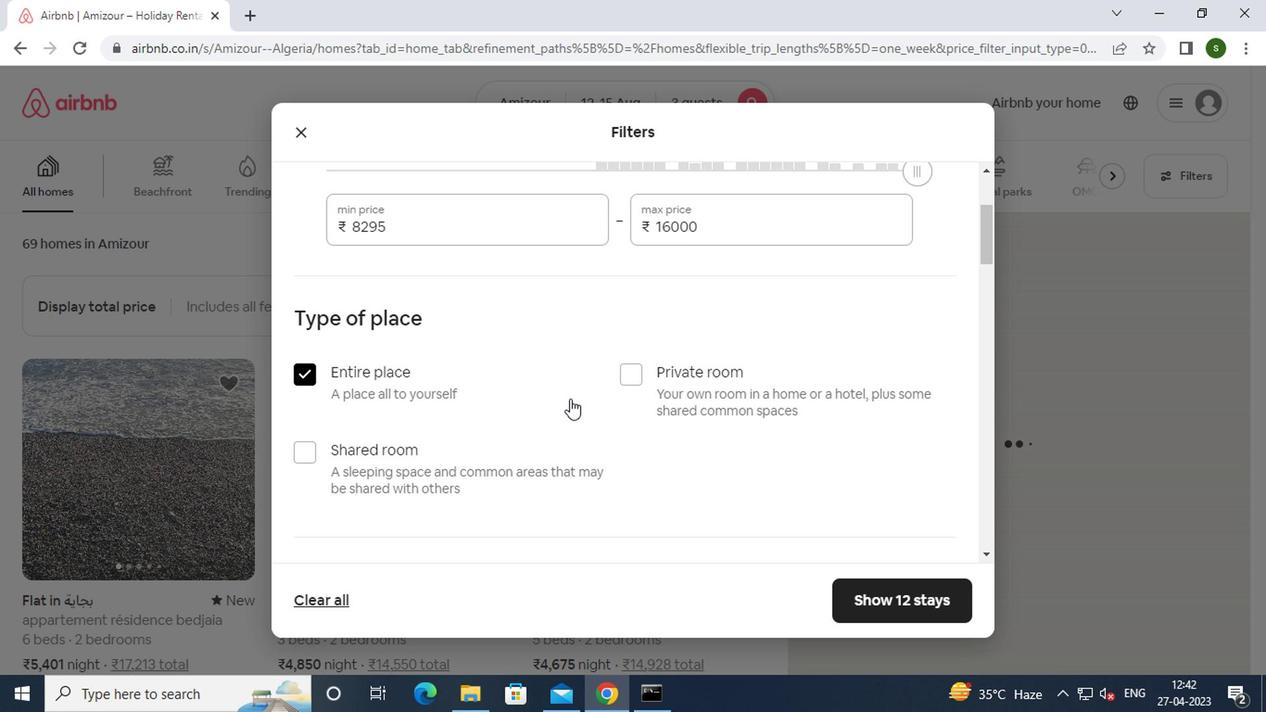 
Action: Mouse moved to (565, 400)
Screenshot: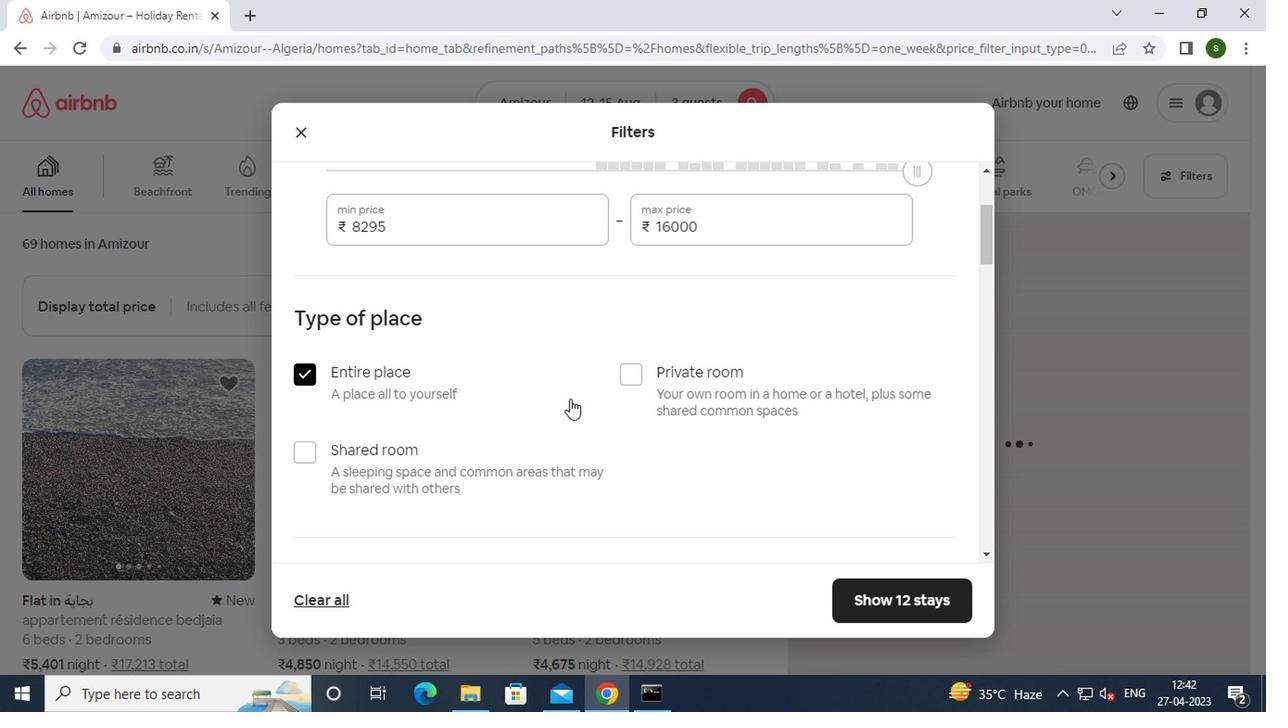
Action: Mouse scrolled (565, 399) with delta (0, 0)
Screenshot: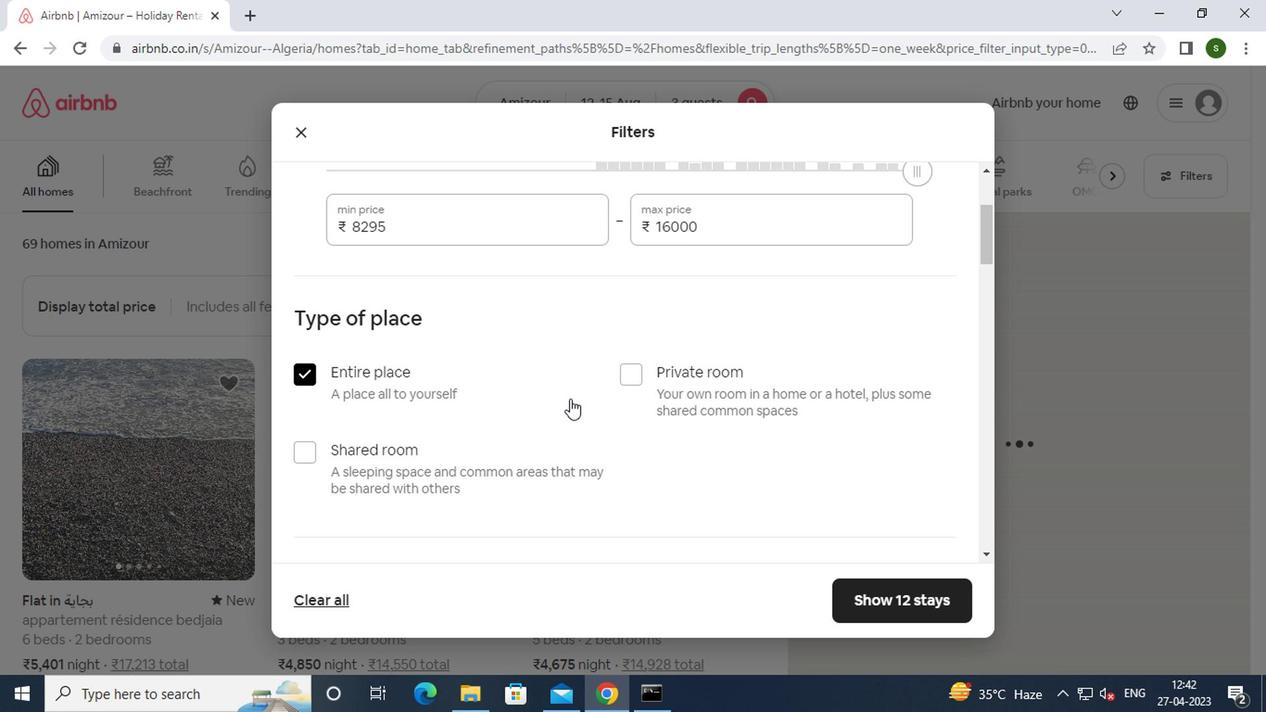
Action: Mouse scrolled (565, 399) with delta (0, 0)
Screenshot: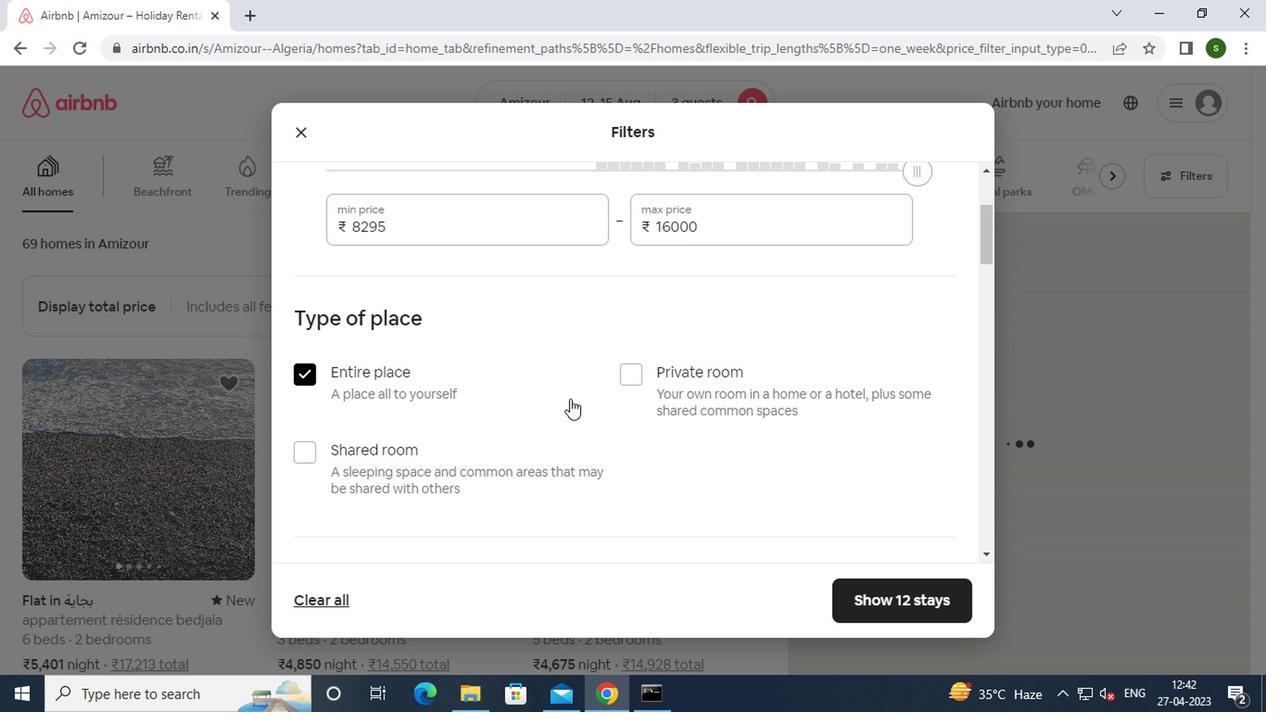 
Action: Mouse scrolled (565, 399) with delta (0, 0)
Screenshot: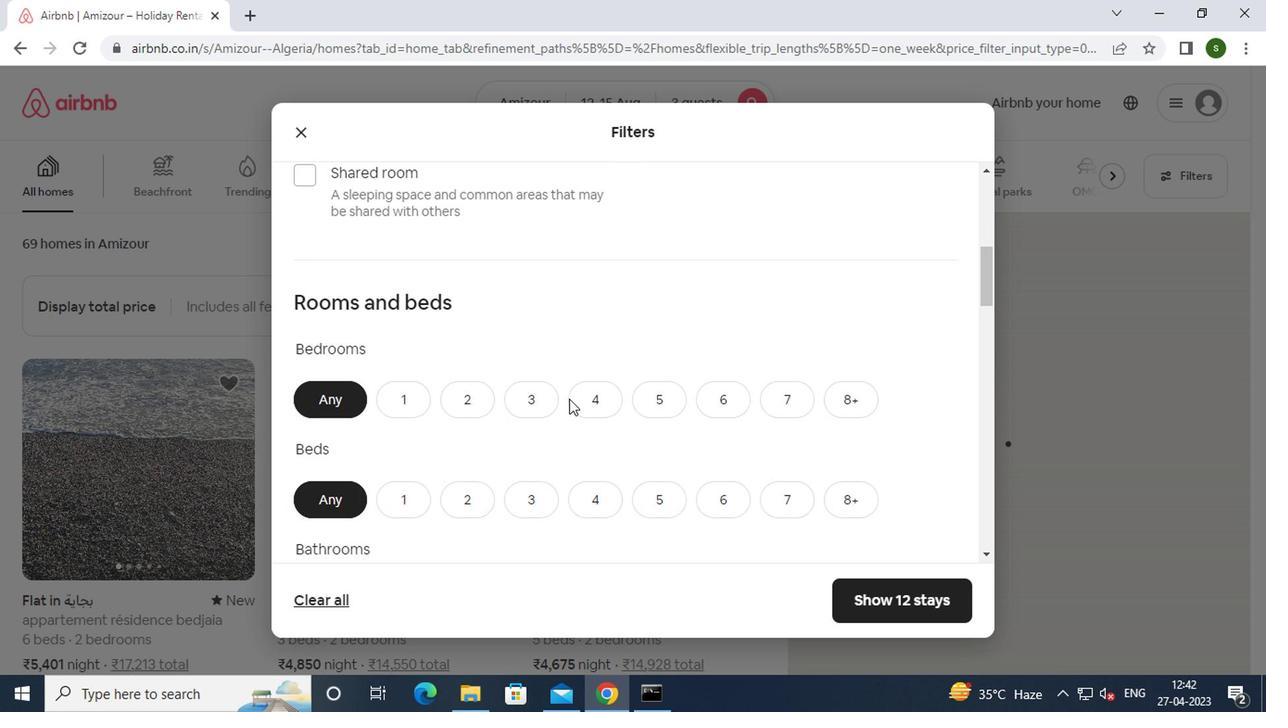 
Action: Mouse moved to (469, 317)
Screenshot: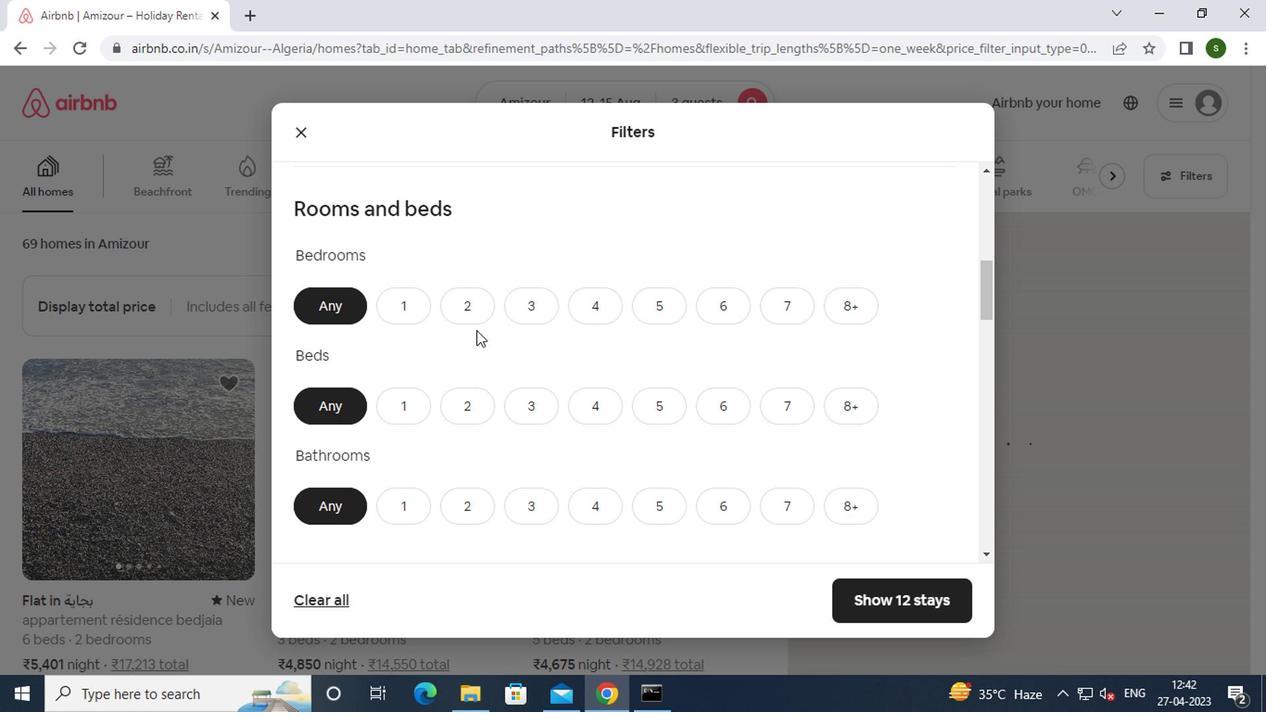 
Action: Mouse pressed left at (469, 317)
Screenshot: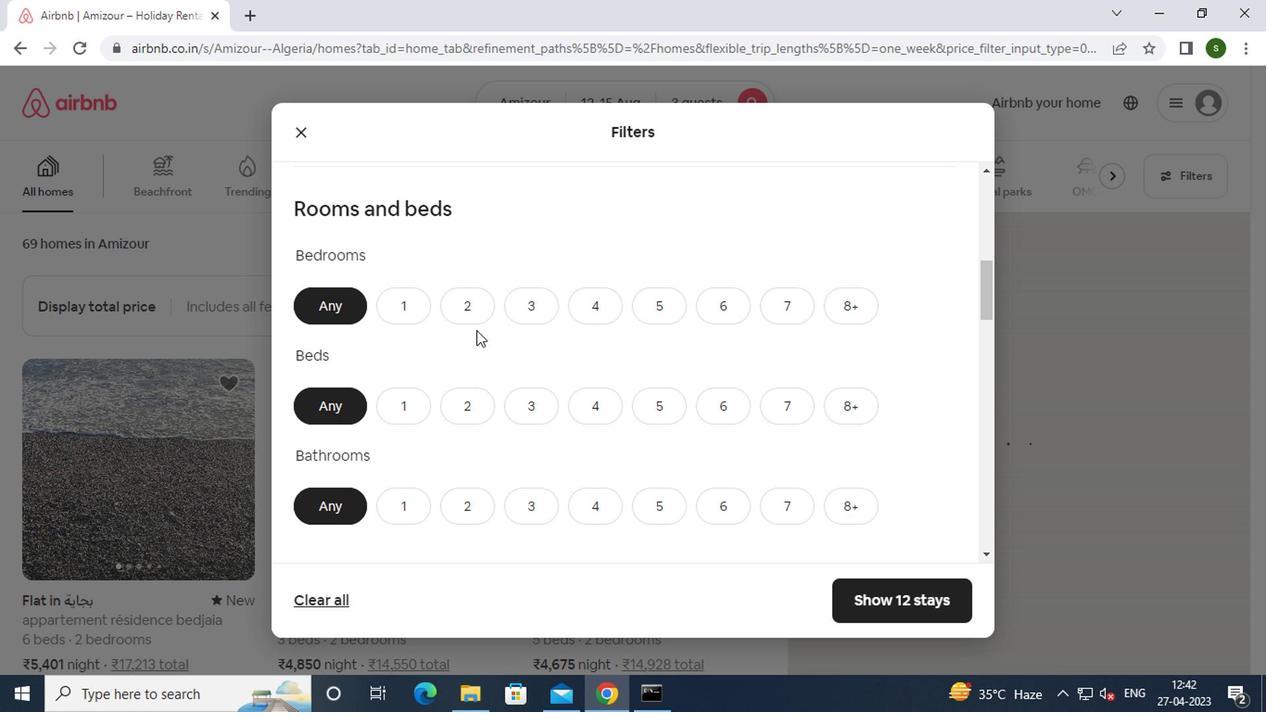 
Action: Mouse moved to (534, 407)
Screenshot: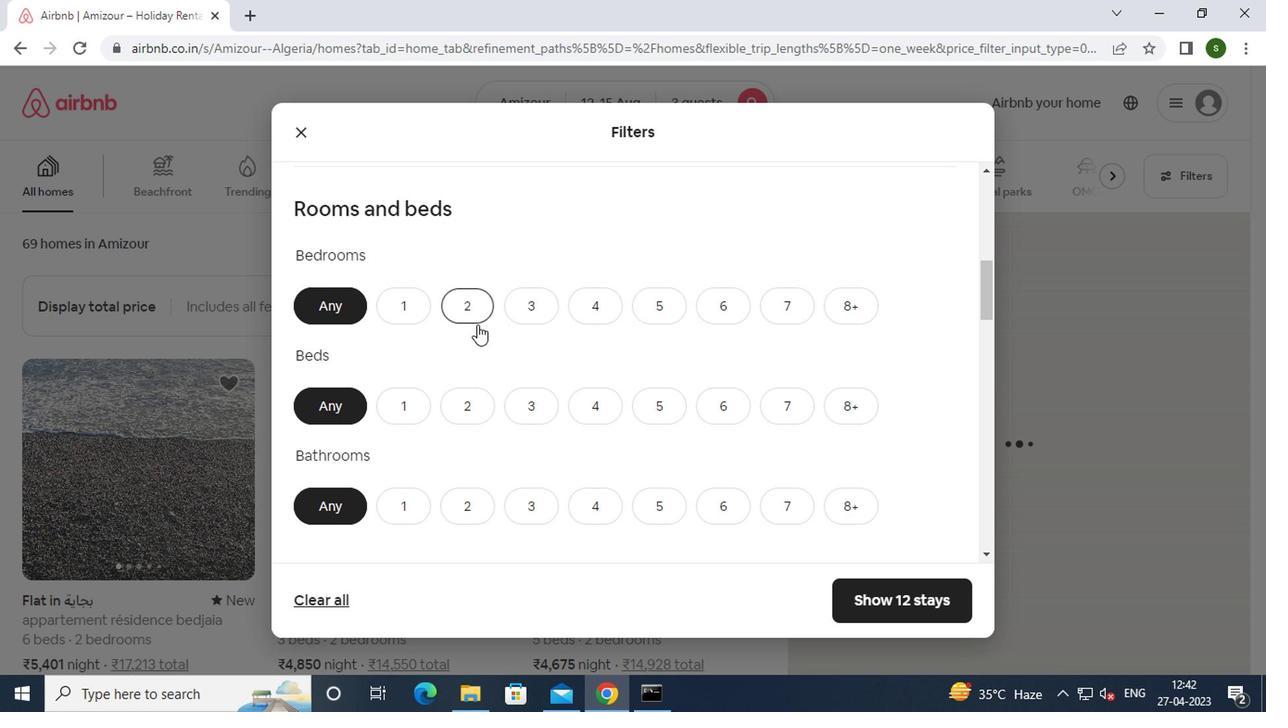 
Action: Mouse pressed left at (534, 407)
Screenshot: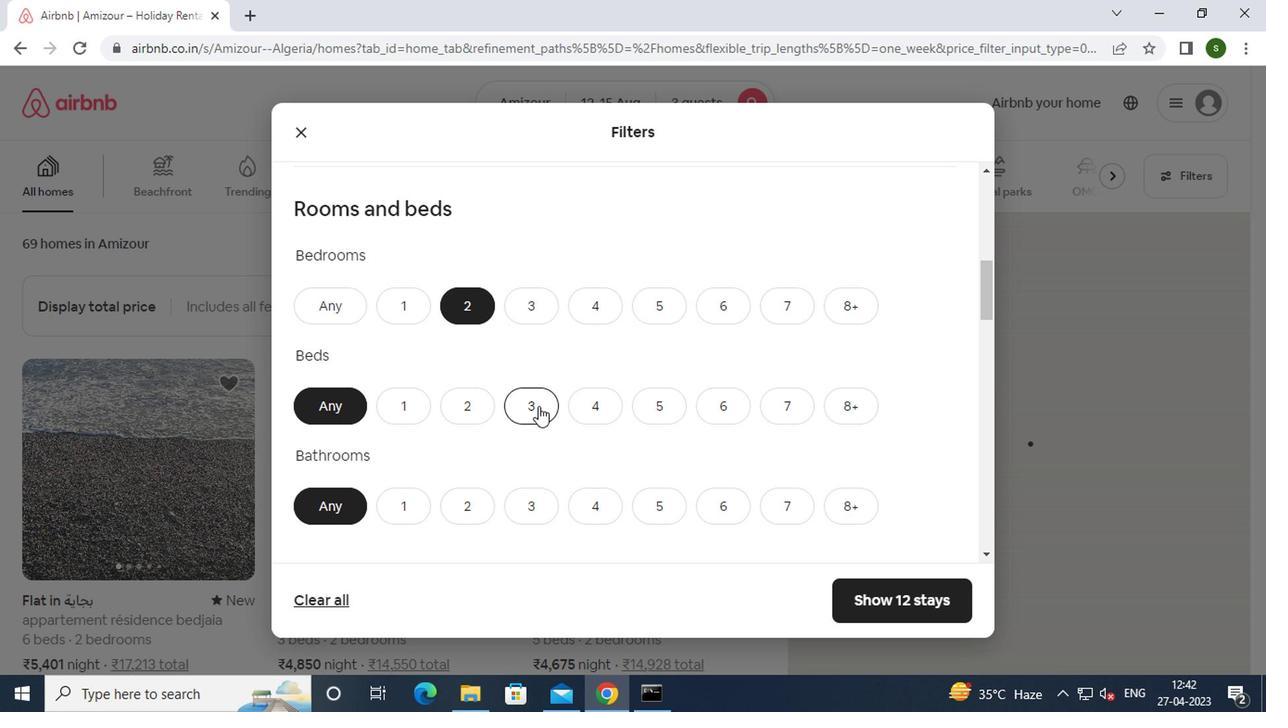 
Action: Mouse moved to (408, 501)
Screenshot: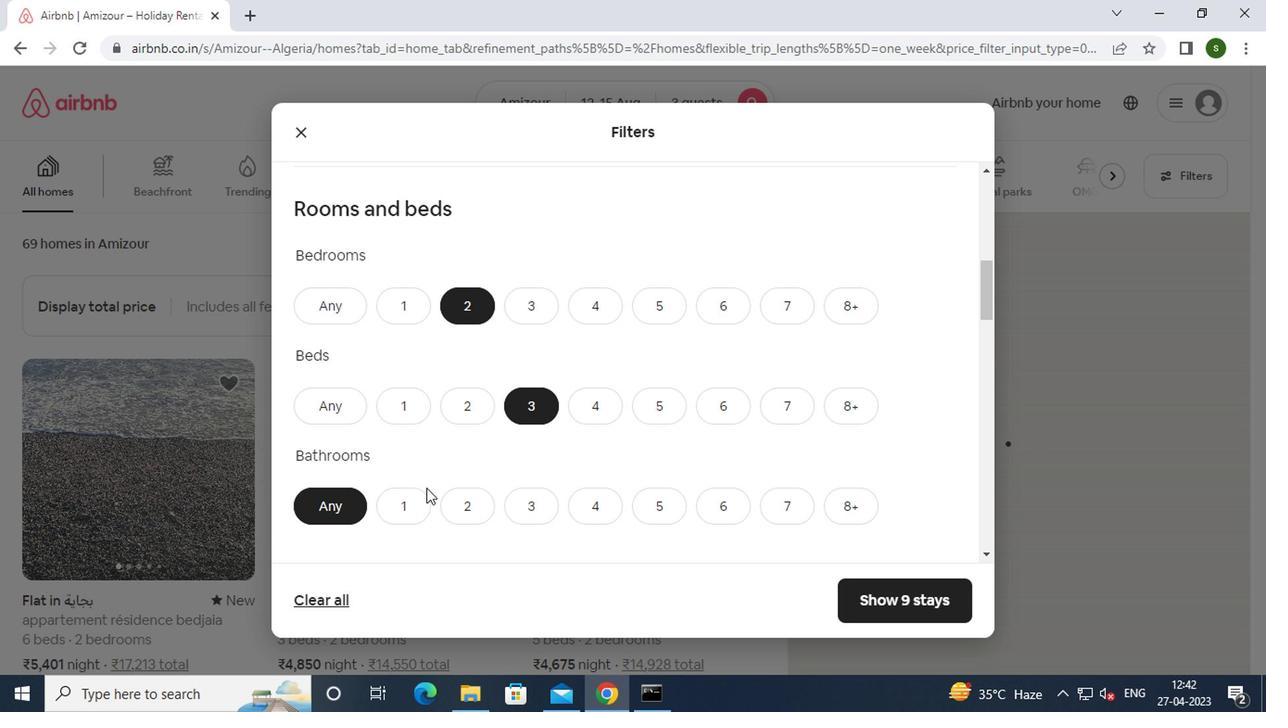 
Action: Mouse pressed left at (408, 501)
Screenshot: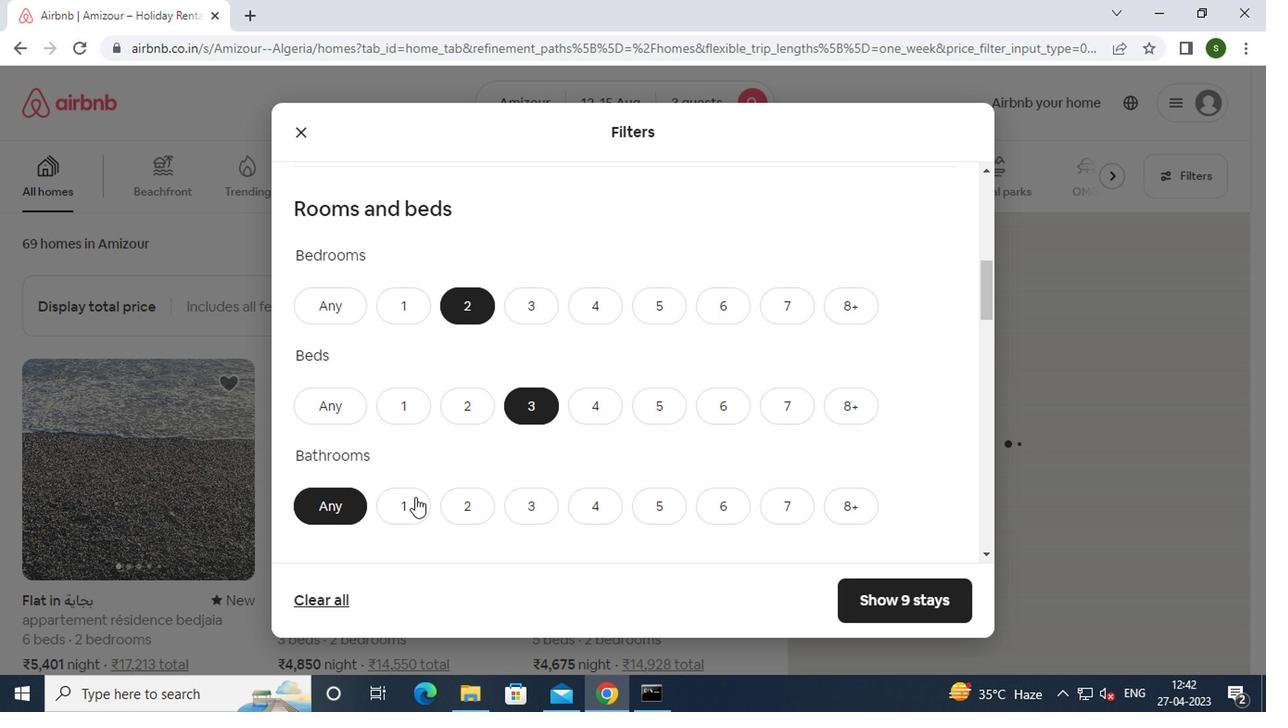 
Action: Mouse moved to (531, 425)
Screenshot: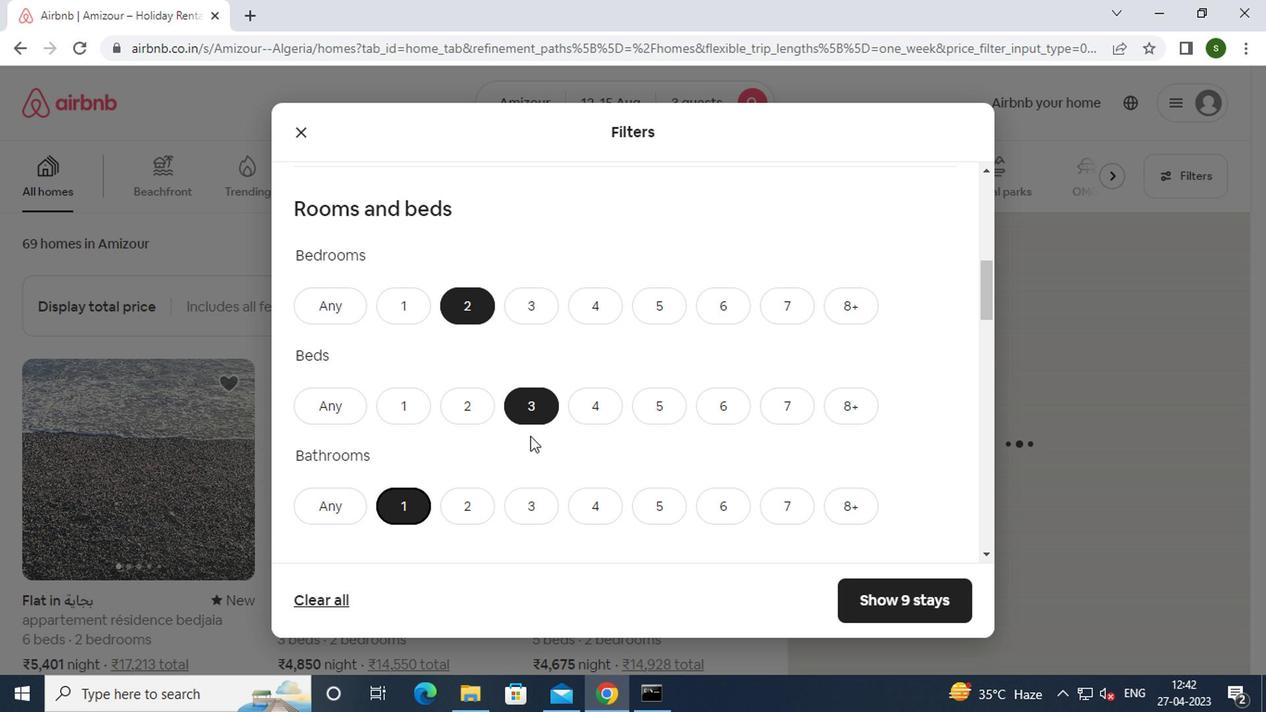 
Action: Mouse scrolled (531, 424) with delta (0, 0)
Screenshot: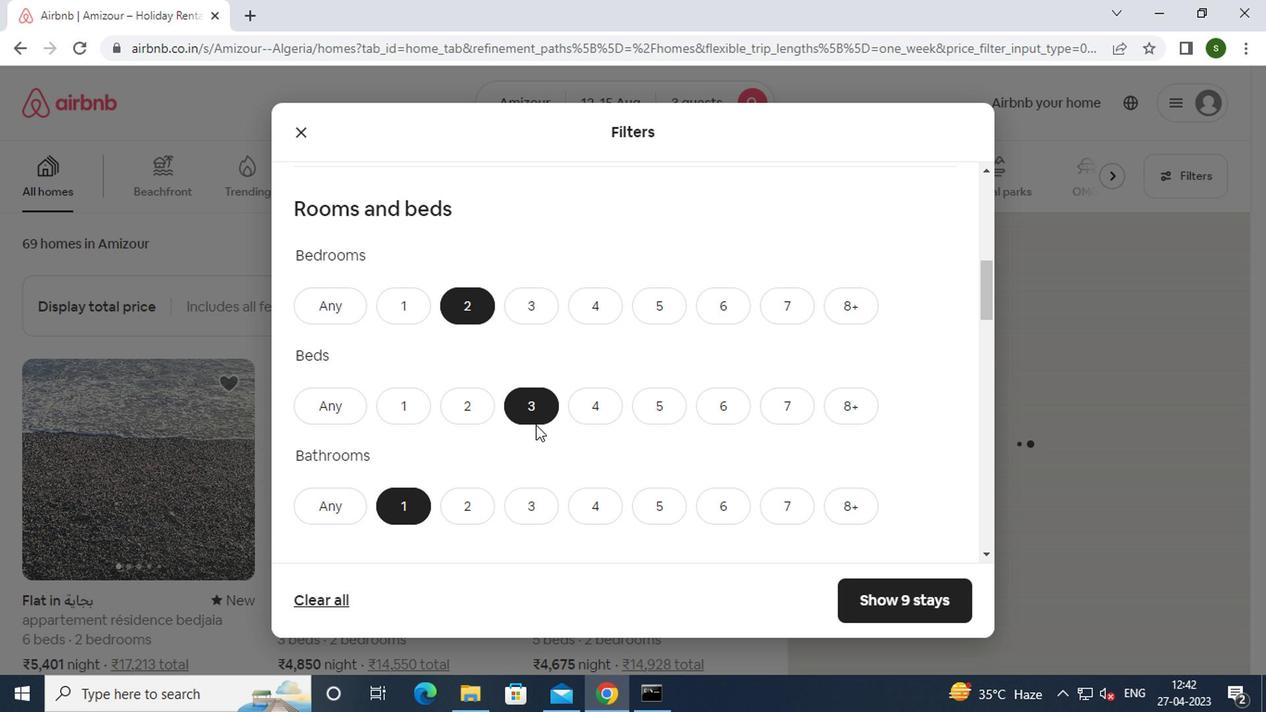 
Action: Mouse scrolled (531, 424) with delta (0, 0)
Screenshot: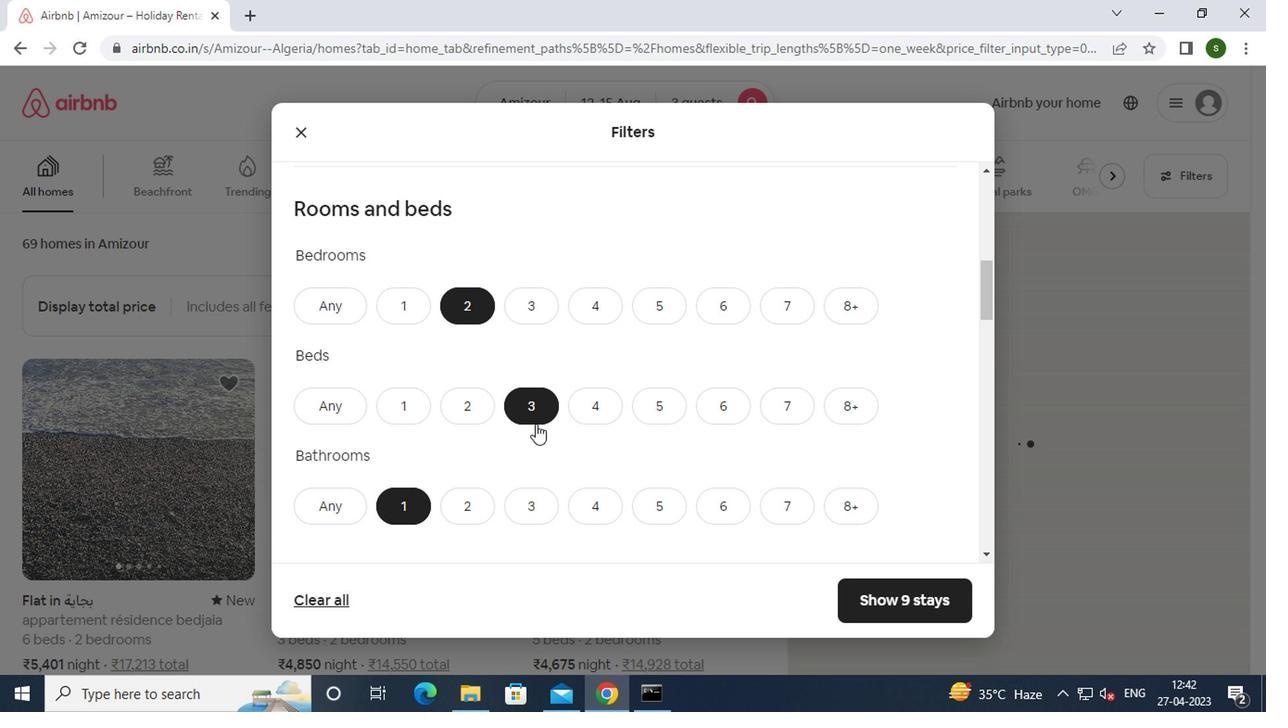 
Action: Mouse scrolled (531, 424) with delta (0, 0)
Screenshot: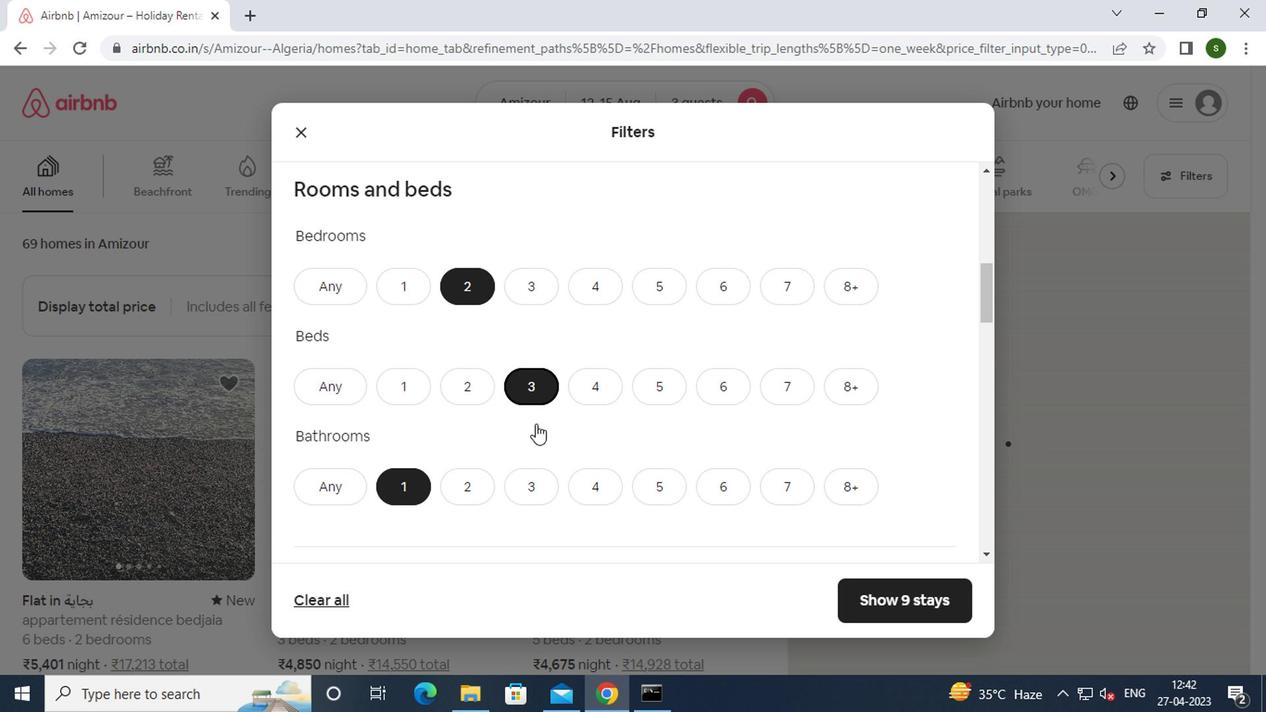 
Action: Mouse moved to (375, 398)
Screenshot: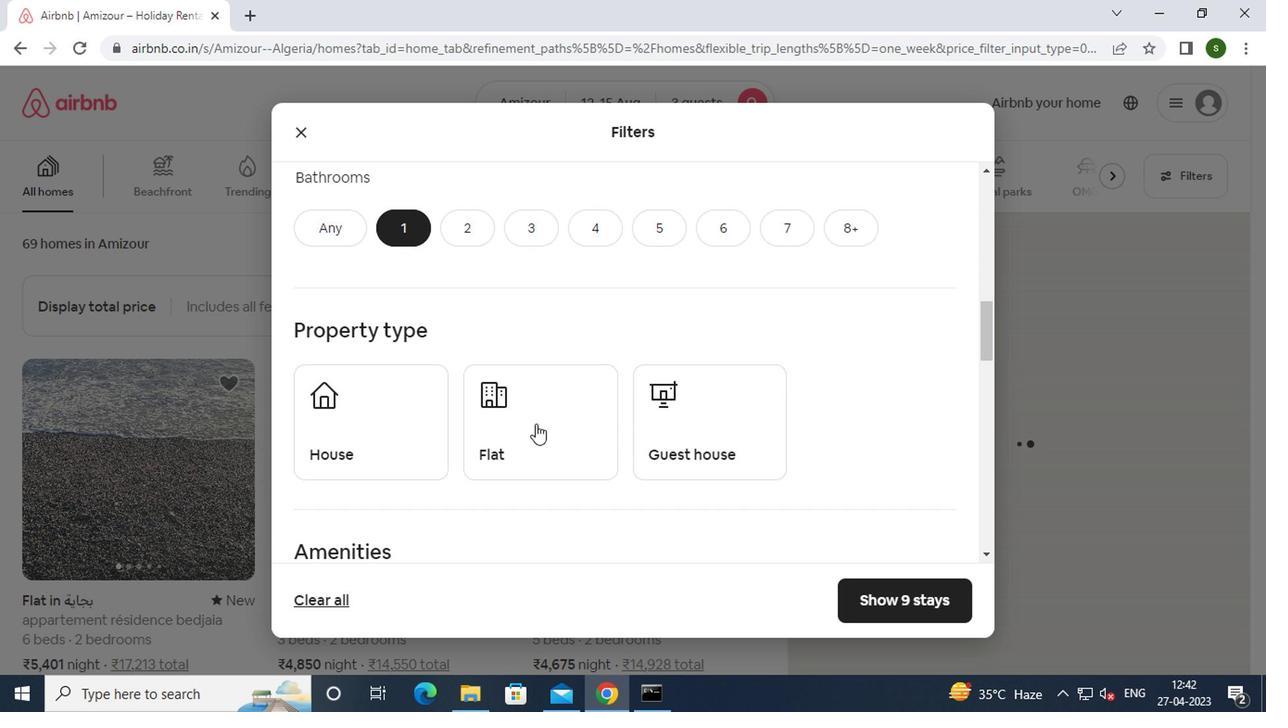 
Action: Mouse pressed left at (375, 398)
Screenshot: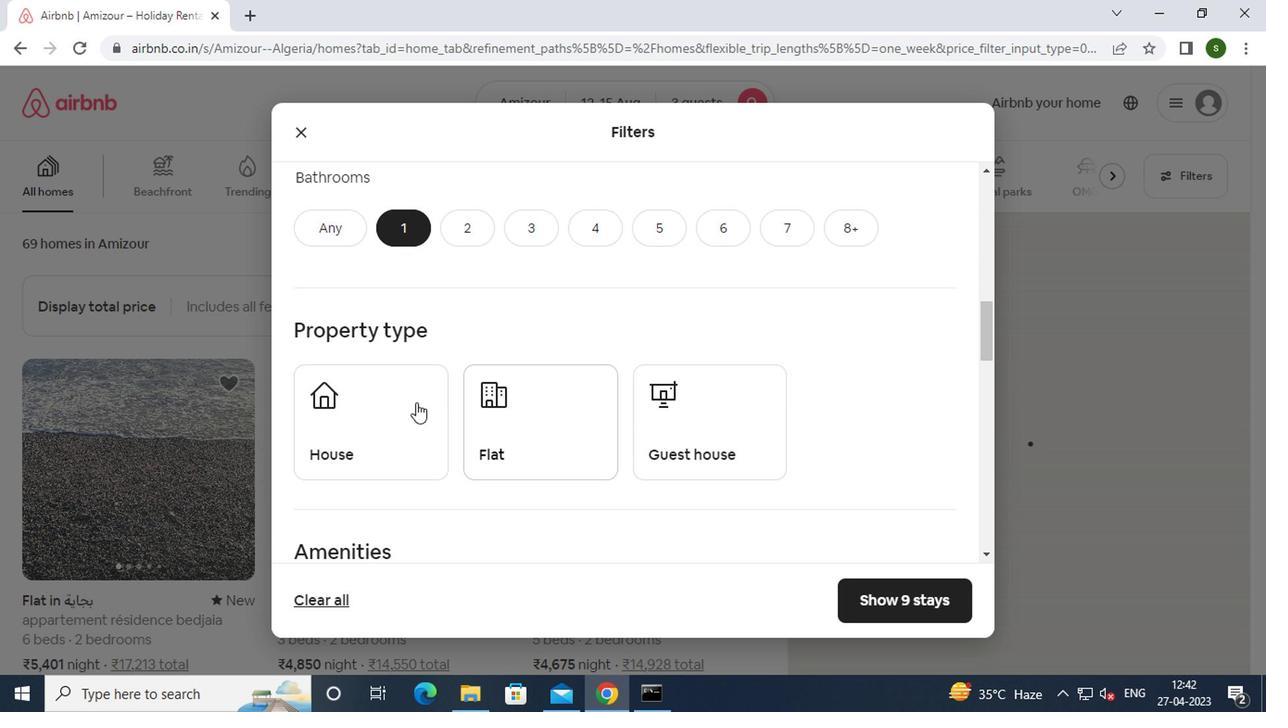 
Action: Mouse moved to (542, 418)
Screenshot: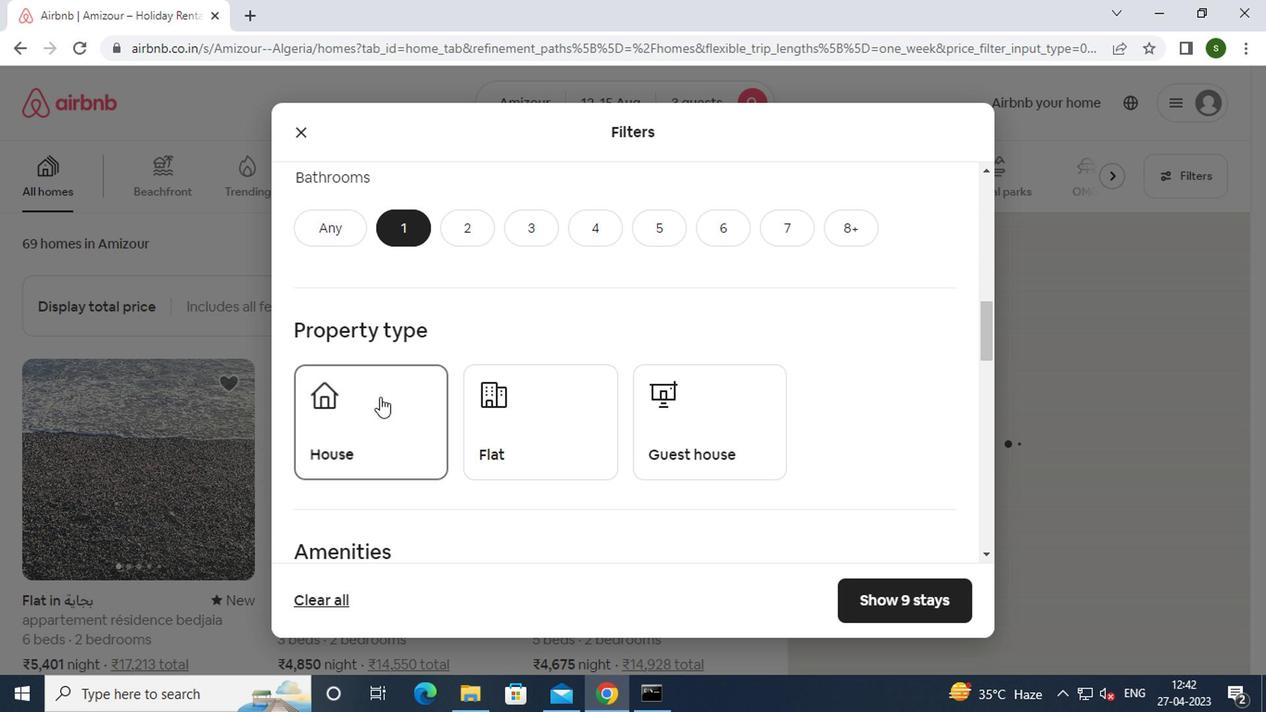 
Action: Mouse pressed left at (542, 418)
Screenshot: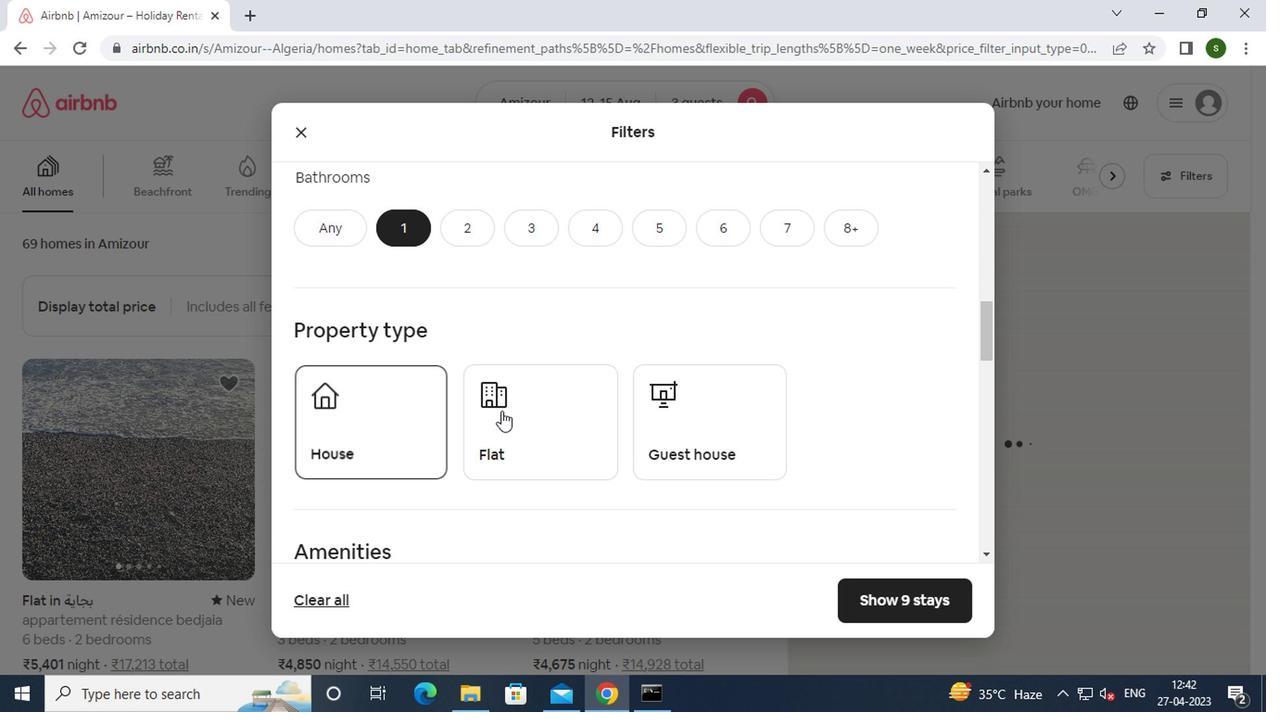 
Action: Mouse moved to (780, 382)
Screenshot: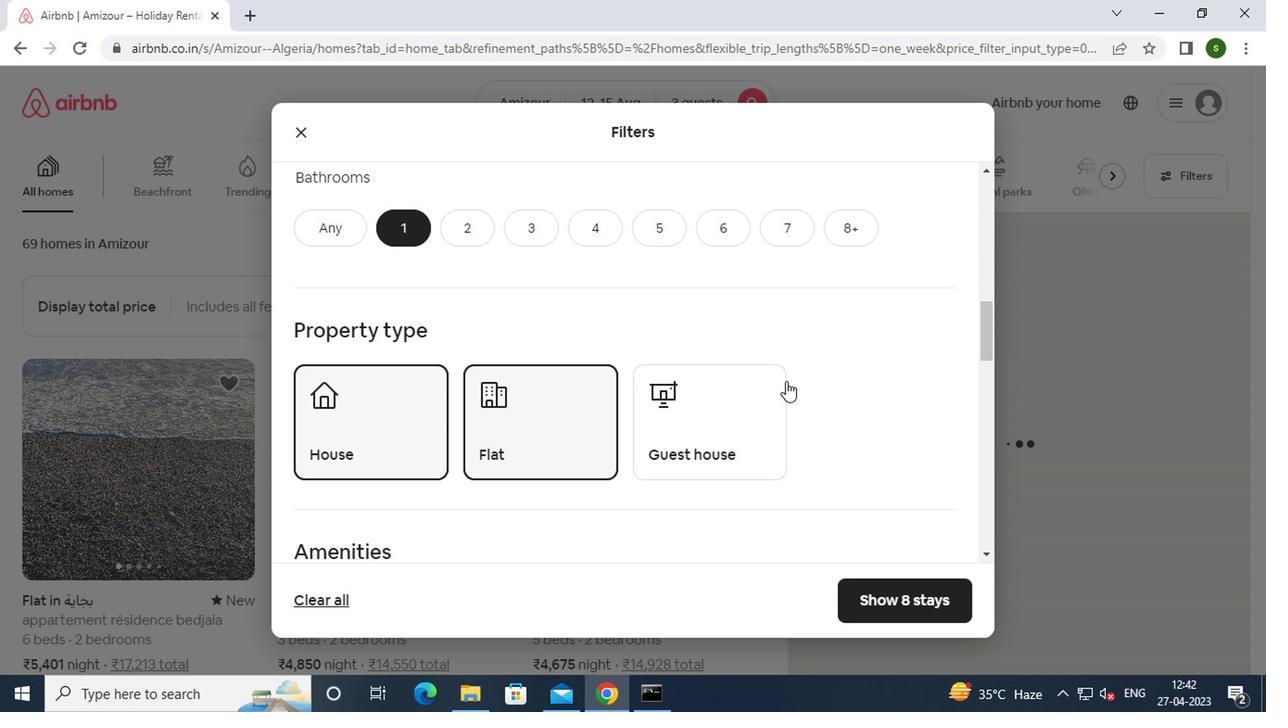 
Action: Mouse scrolled (780, 381) with delta (0, 0)
Screenshot: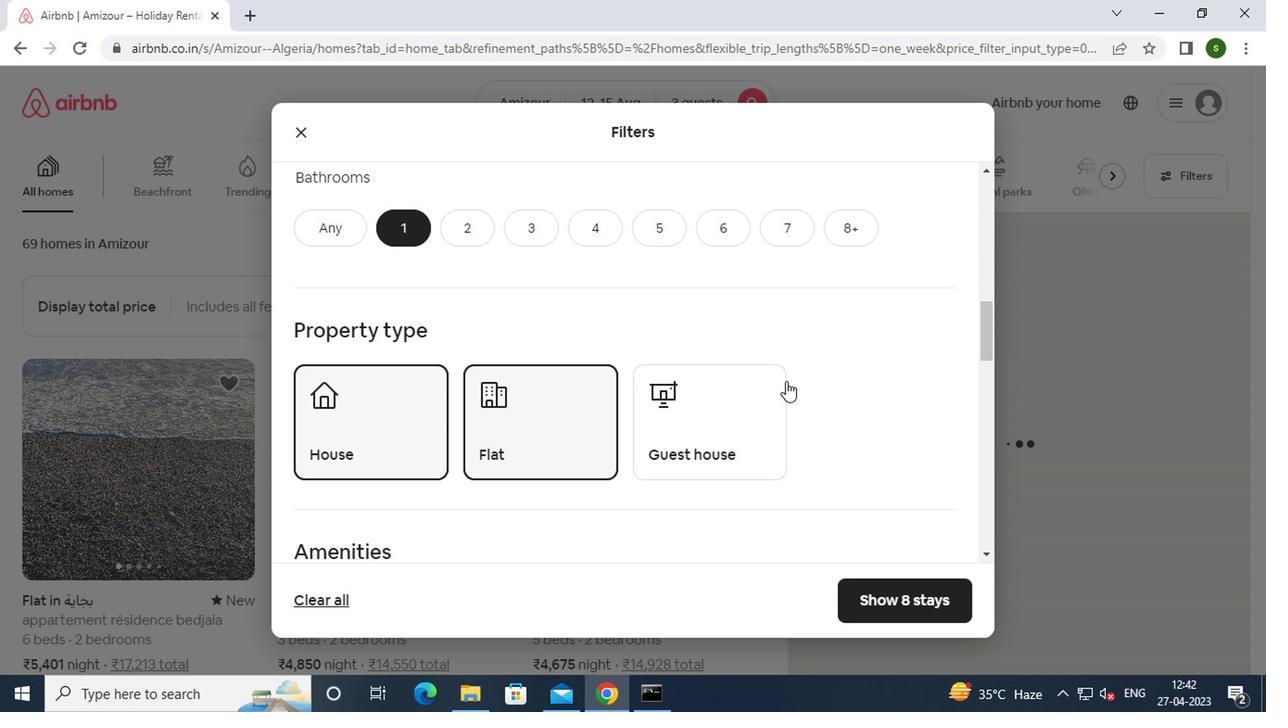 
Action: Mouse scrolled (780, 381) with delta (0, 0)
Screenshot: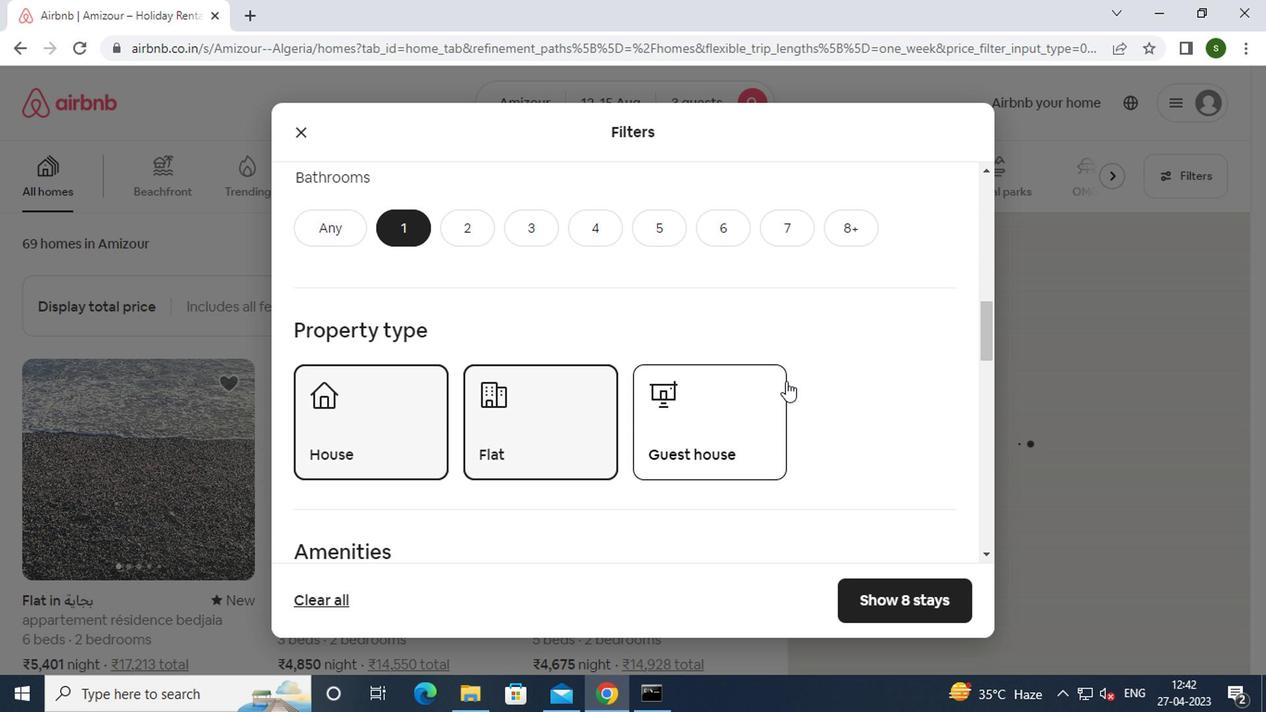 
Action: Mouse scrolled (780, 381) with delta (0, 0)
Screenshot: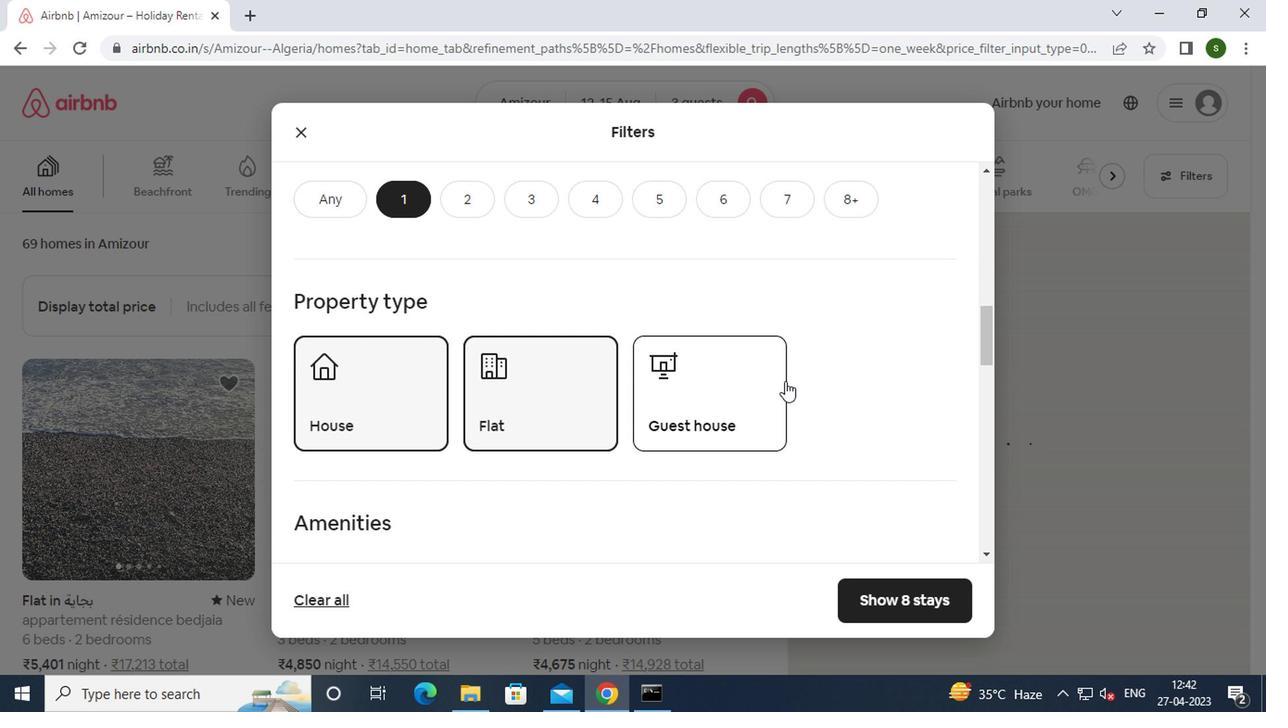 
Action: Mouse scrolled (780, 381) with delta (0, 0)
Screenshot: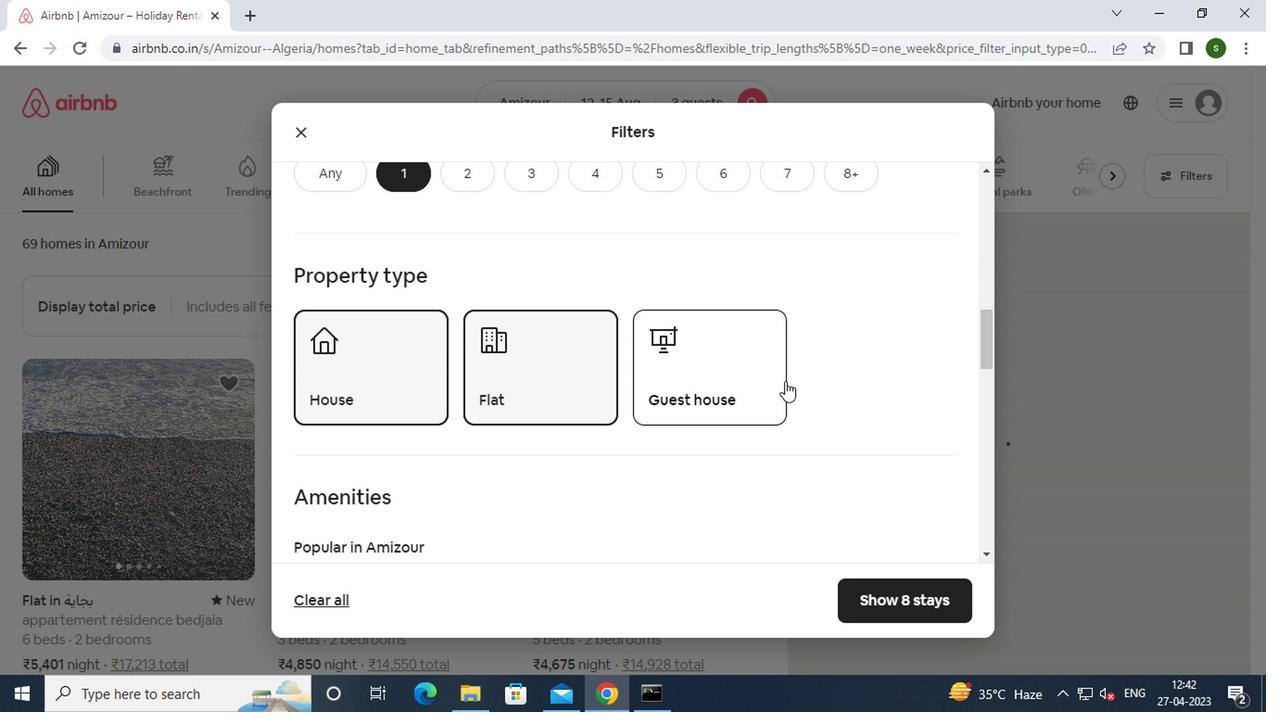 
Action: Mouse scrolled (780, 381) with delta (0, 0)
Screenshot: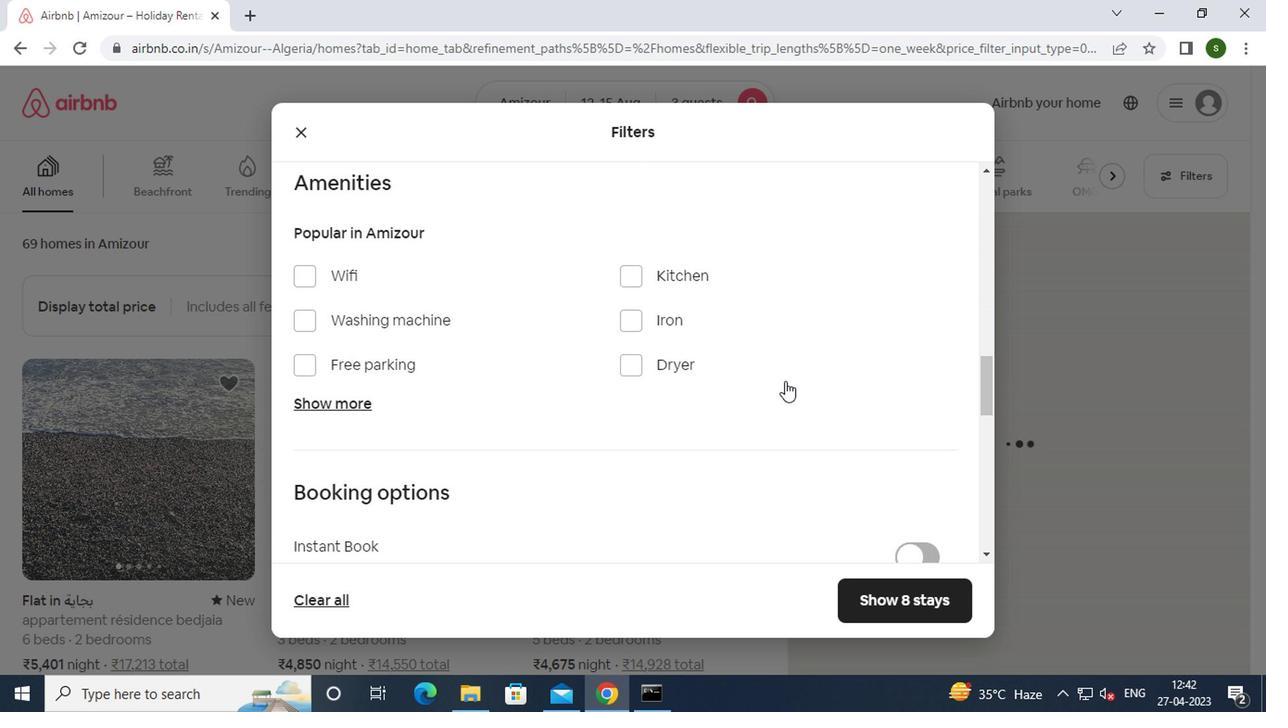 
Action: Mouse scrolled (780, 381) with delta (0, 0)
Screenshot: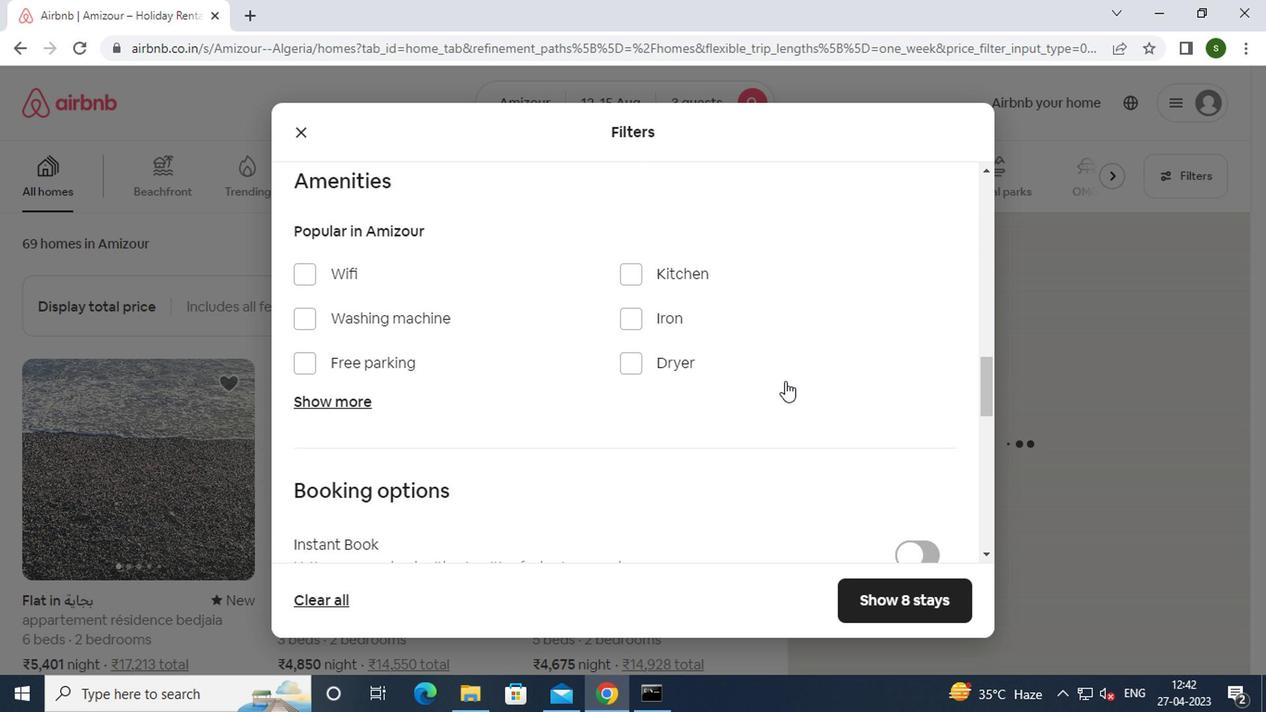 
Action: Mouse scrolled (780, 381) with delta (0, 0)
Screenshot: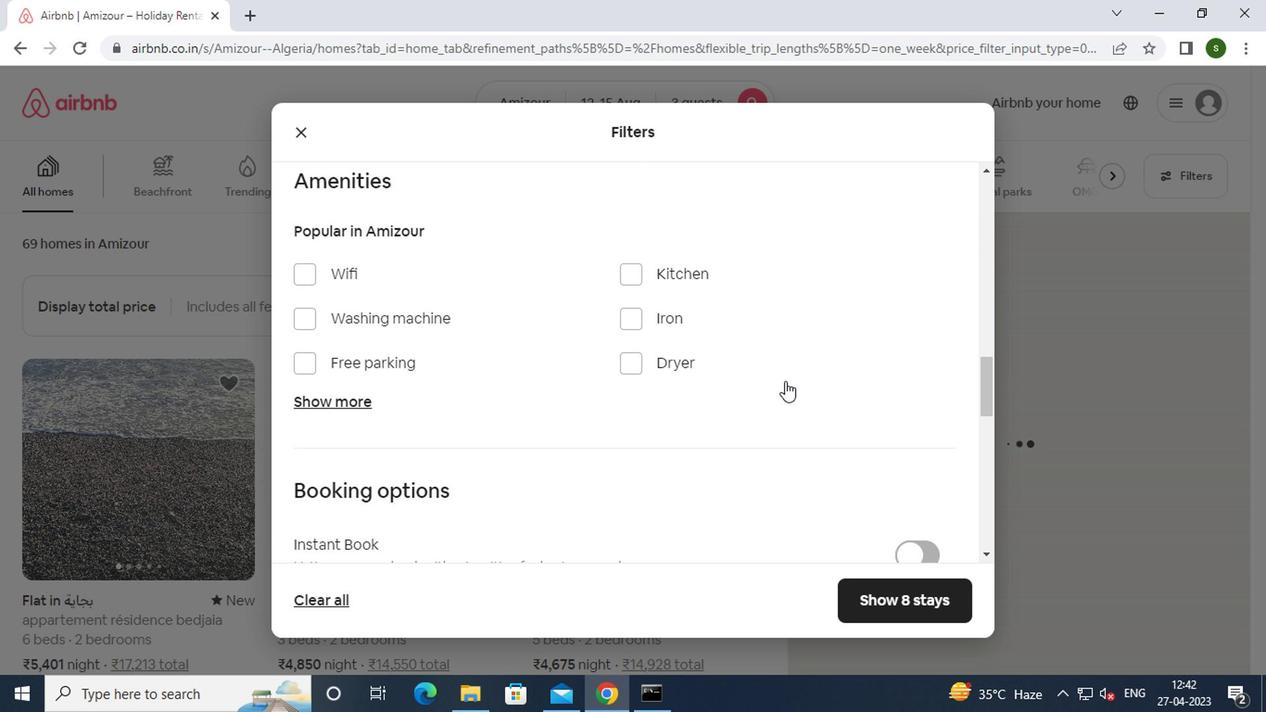 
Action: Mouse scrolled (780, 381) with delta (0, 0)
Screenshot: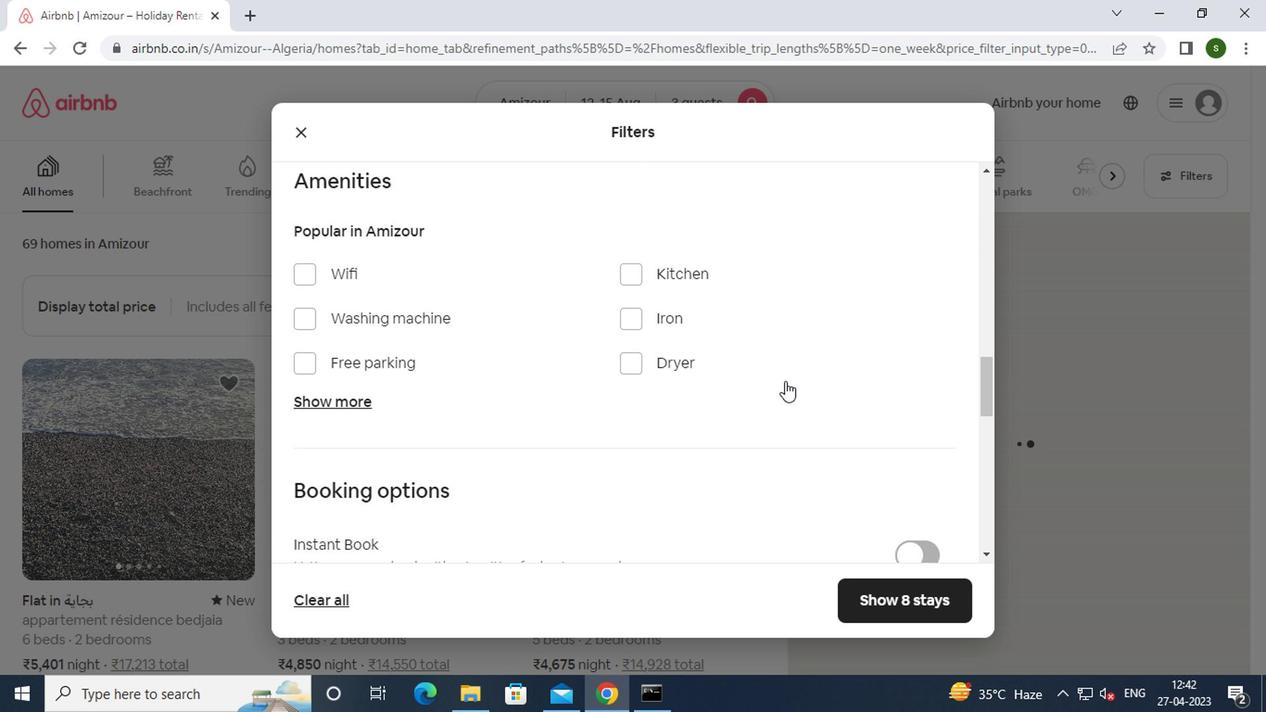 
Action: Mouse moved to (904, 242)
Screenshot: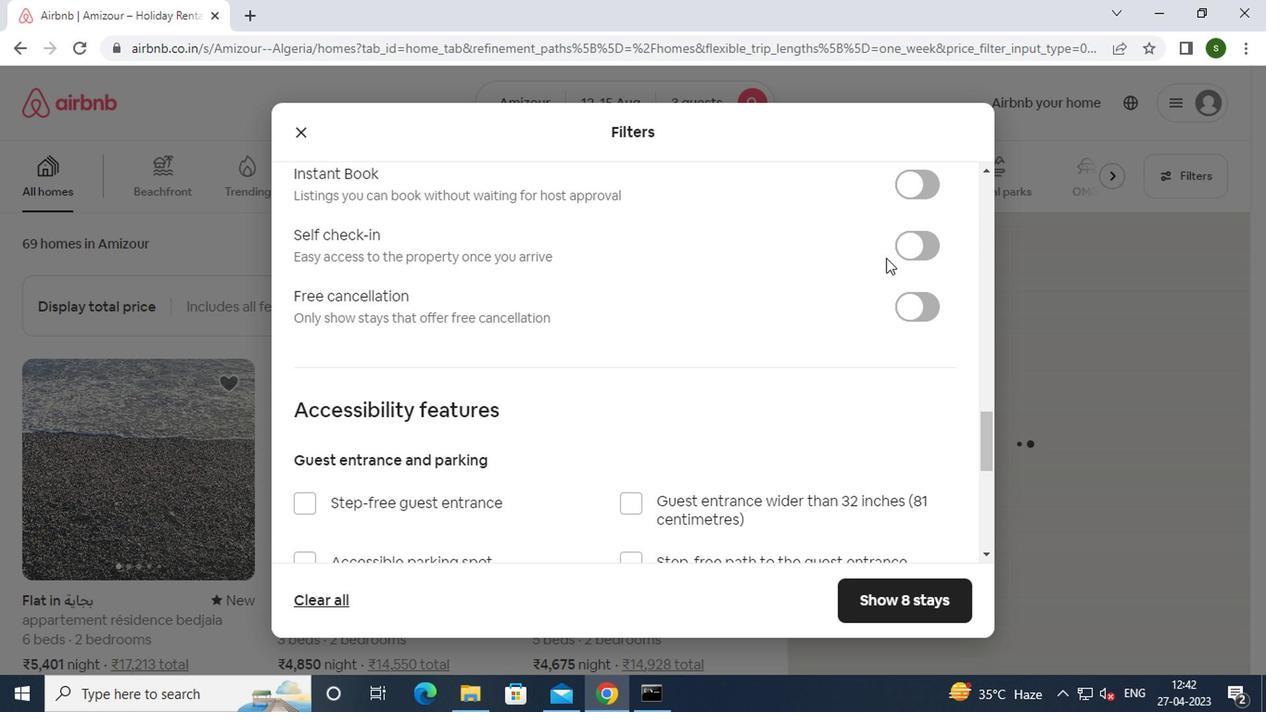 
Action: Mouse pressed left at (904, 242)
Screenshot: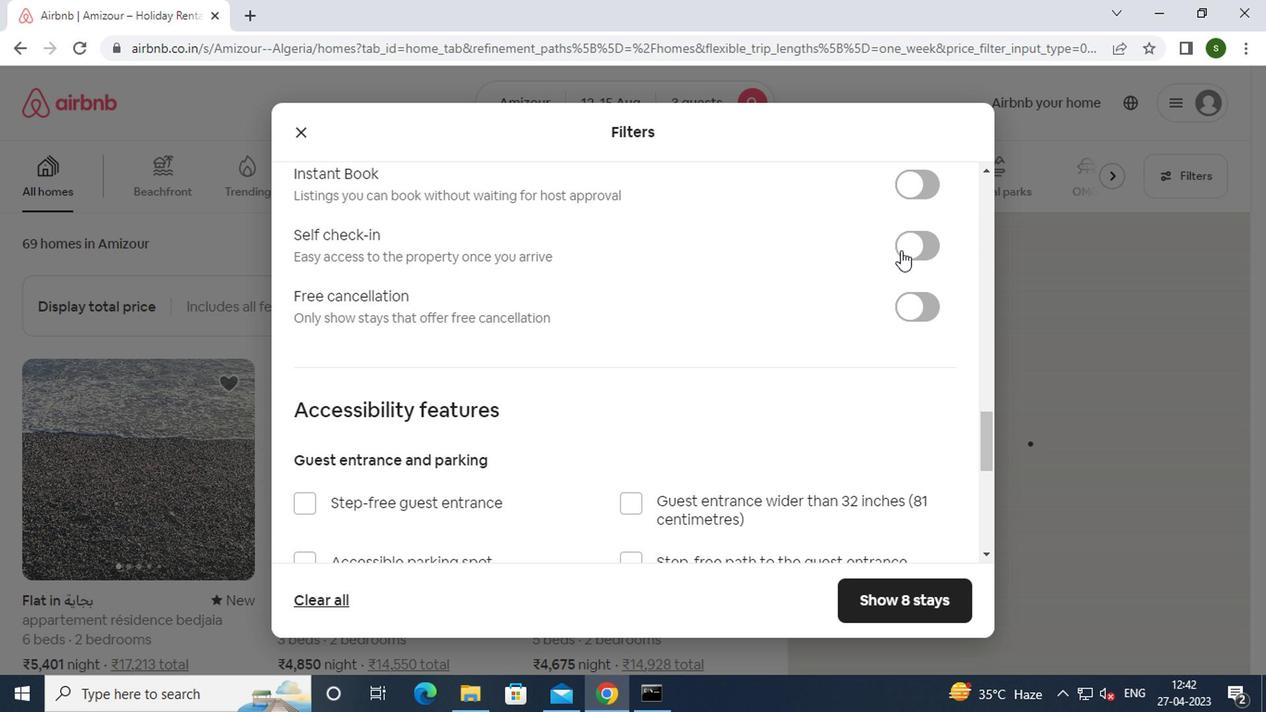 
Action: Mouse moved to (887, 604)
Screenshot: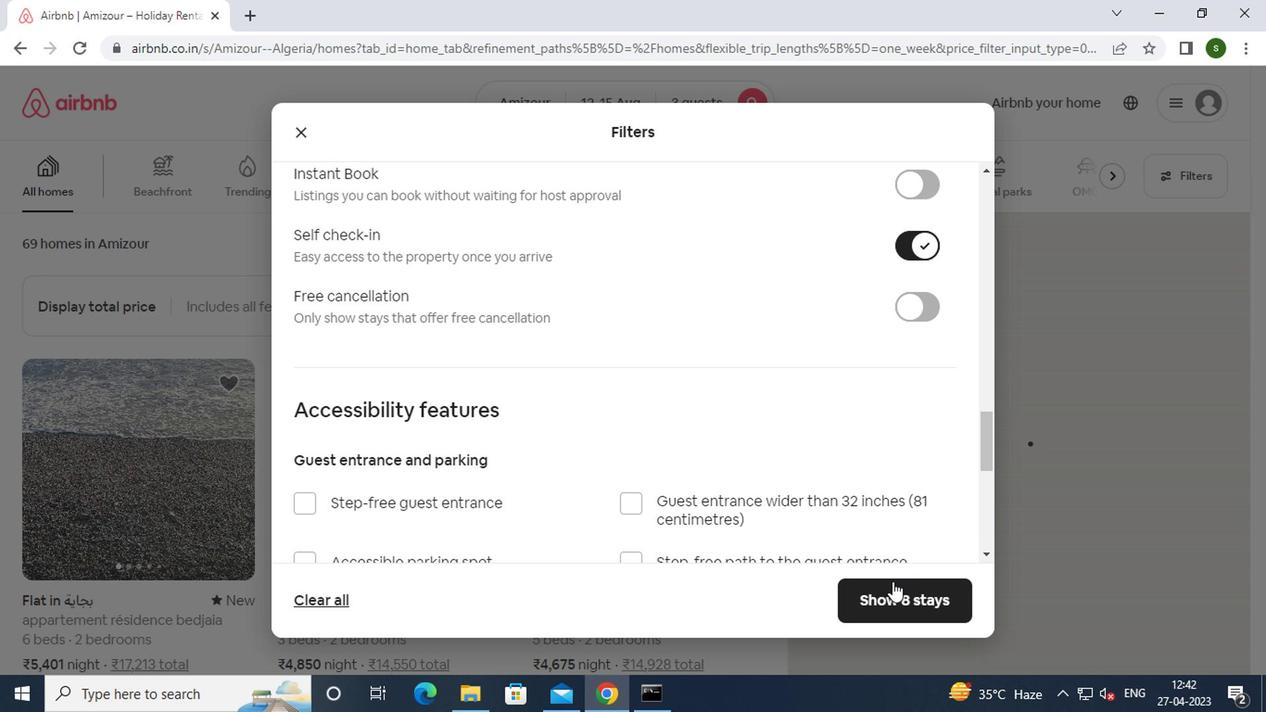 
Action: Mouse pressed left at (887, 604)
Screenshot: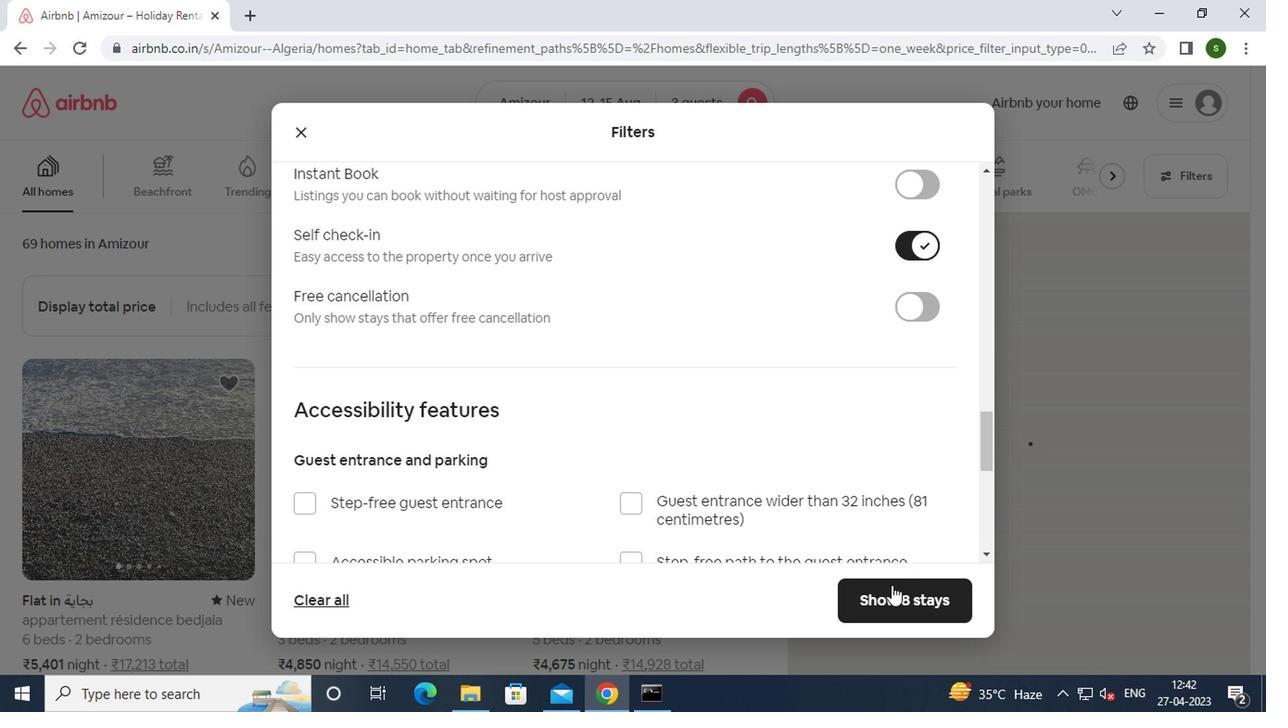 
Action: Mouse moved to (885, 604)
Screenshot: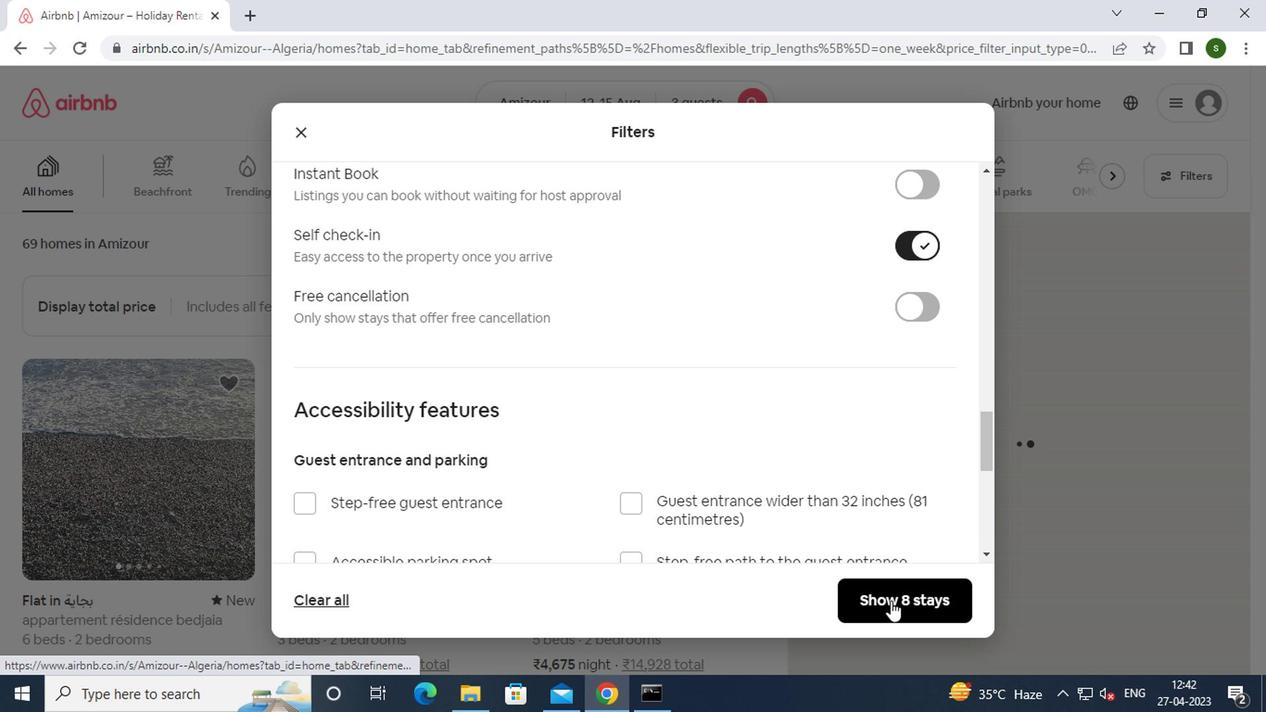 
Action: Mouse pressed left at (885, 604)
Screenshot: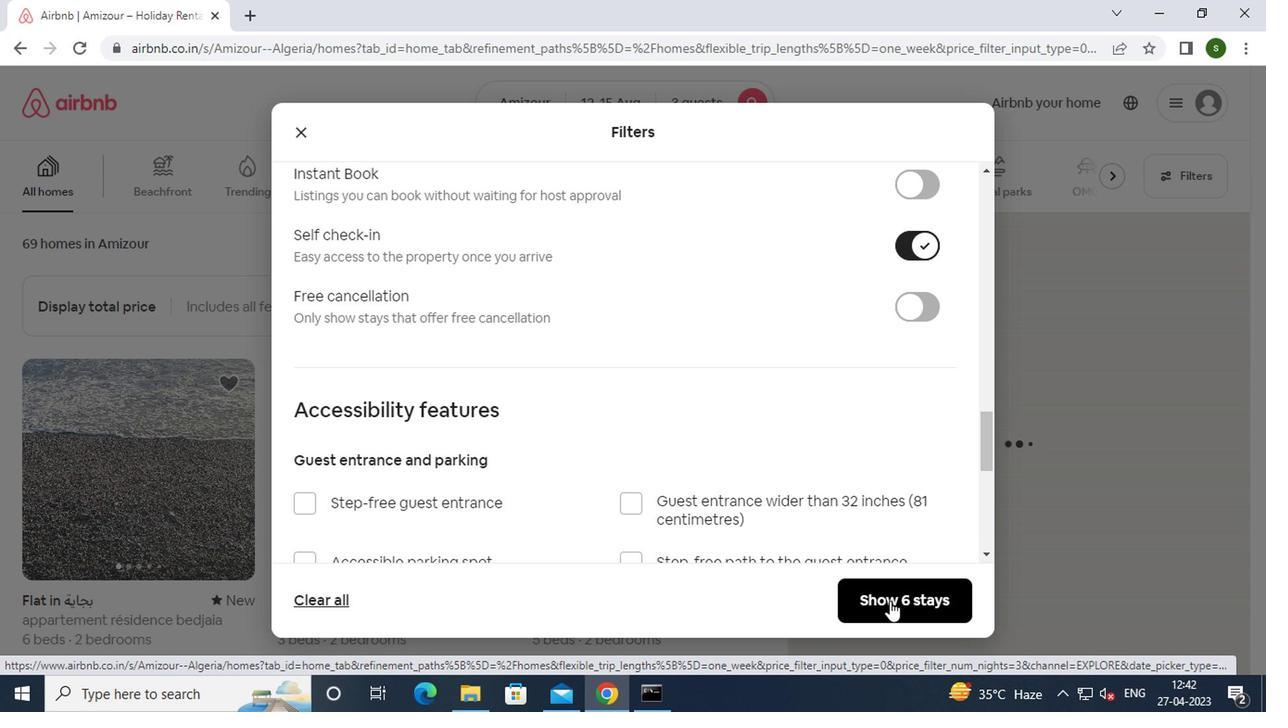 
